 Task: open an excel sheet and write heading  Cash Flow TrackerAdd Dates in a column and its values below  '2023-05-01, 2023-05-03, 2023-05-06, 2023-05-10, 2023-05-15, 2023-05-20, 2023-05-25 & 2023-05-31'Add Descriptions in next column and its values below  Monthly Salary, Grocery Shopping, Dining Out., Utility Bill, Transportation, Entertainment, Miscellaneous & Total. Add Amount in next column and its values below  $2,500, $100, $50, $150, $30, $50, $20& $400. Add Income/ Expense in next column and its values below  Income, Expenses, Expenses, Expenses, Expenses, Expenses & Expenses. Add Balance in next column and its values below  $2,500, $2,400, $2,350, $2,200, $2,170, $2,120, $2,100 & $2100. Save page ExpenseLog analysisbook
Action: Mouse moved to (111, 122)
Screenshot: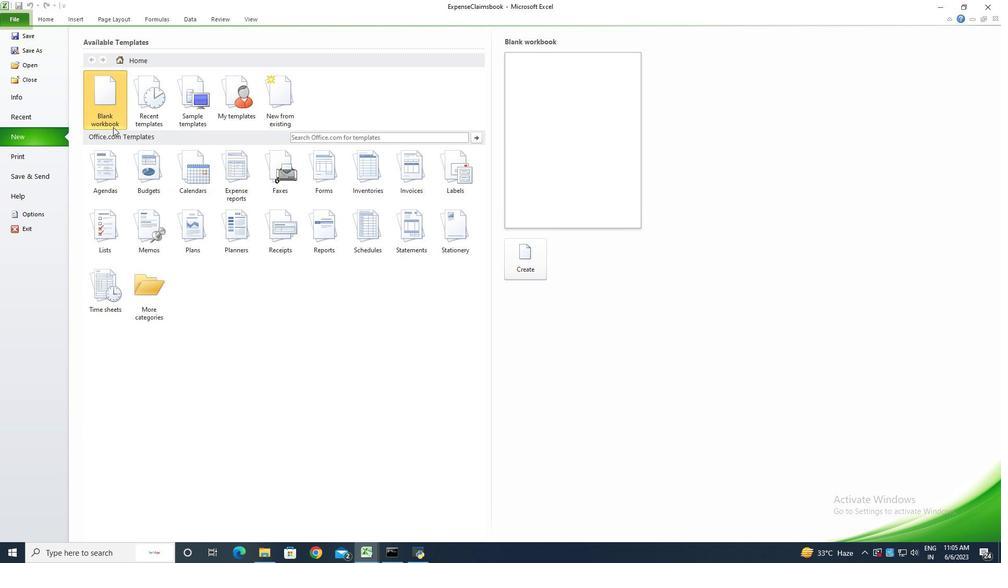 
Action: Mouse pressed left at (111, 122)
Screenshot: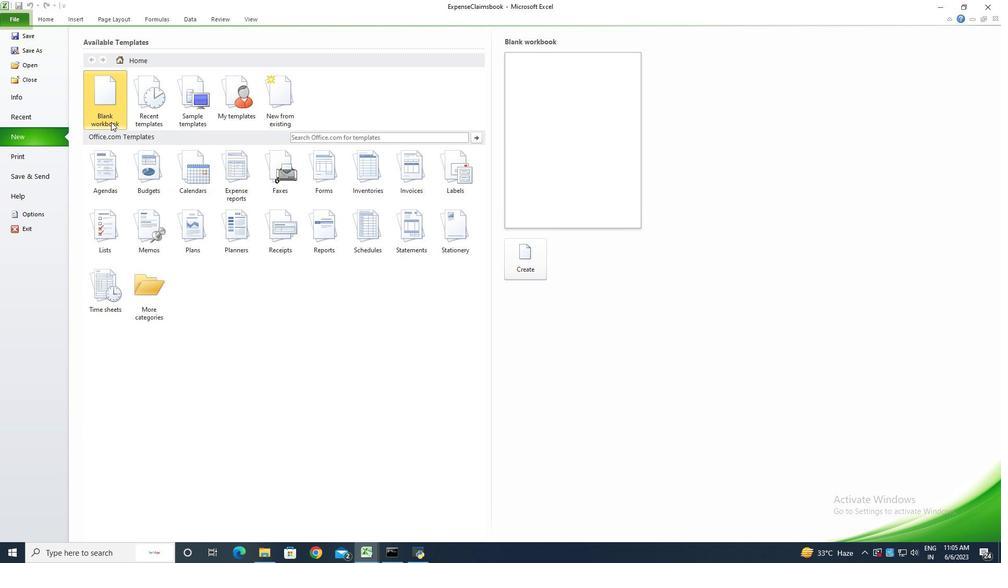 
Action: Mouse moved to (514, 265)
Screenshot: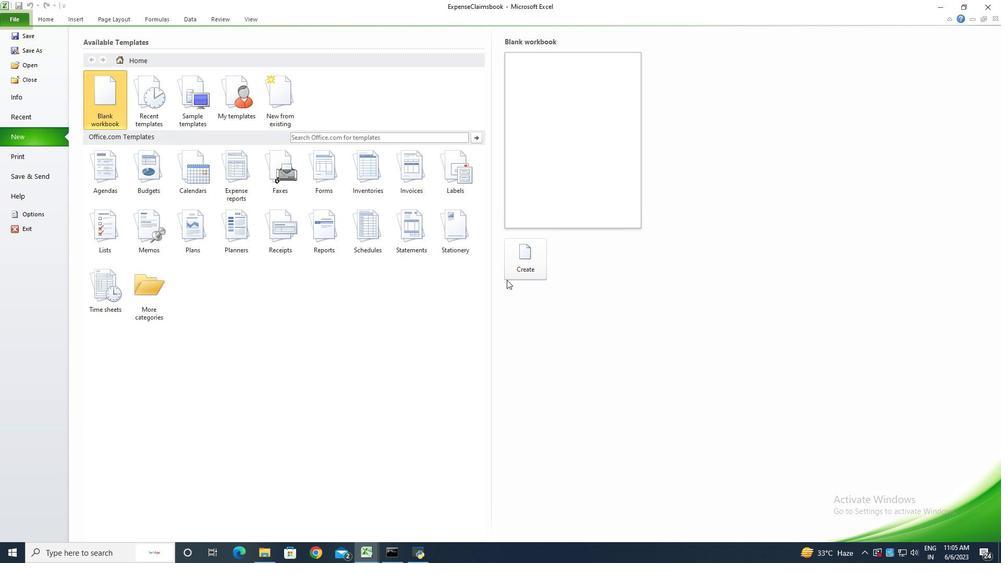 
Action: Mouse pressed left at (514, 265)
Screenshot: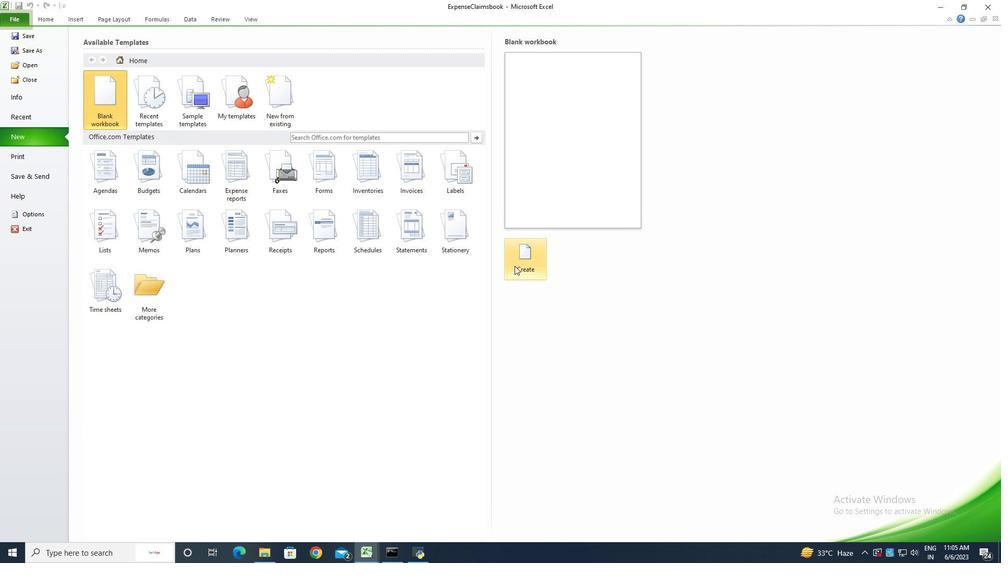 
Action: Key pressed <Key.shift>Cash<Key.space><Key.shift><Key.shift><Key.shift><Key.shift><Key.shift><Key.shift><Key.shift><Key.shift><Key.shift><Key.shift><Key.shift><Key.shift><Key.shift><Key.shift><Key.shift><Key.shift><Key.shift><Key.shift><Key.shift><Key.shift><Key.shift><Key.shift>Flow<Key.space><Key.shift><Key.shift><Key.shift><Key.shift>Tracker<Key.enter><Key.shift>Dates<Key.enter>2023-05-01<Key.enter>2023-05-03<Key.enter>2023-05-06<Key.enter>2023-05-10<Key.enter>2023-05-15<Key.enter>2023-052<Key.backspace>-20<Key.enter>2023-05-25<Key.enter>2023-05-31<Key.enter>
Screenshot: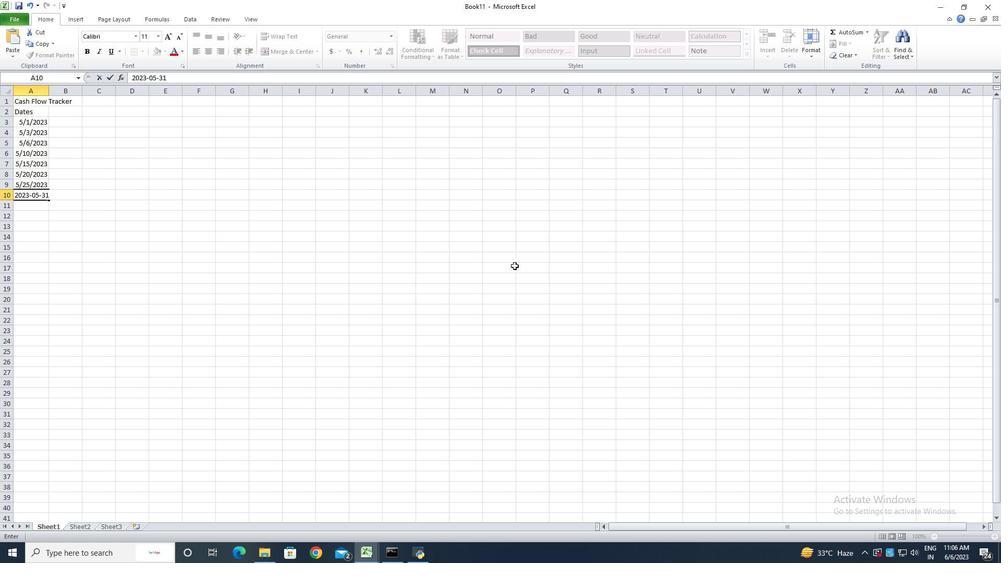 
Action: Mouse moved to (35, 122)
Screenshot: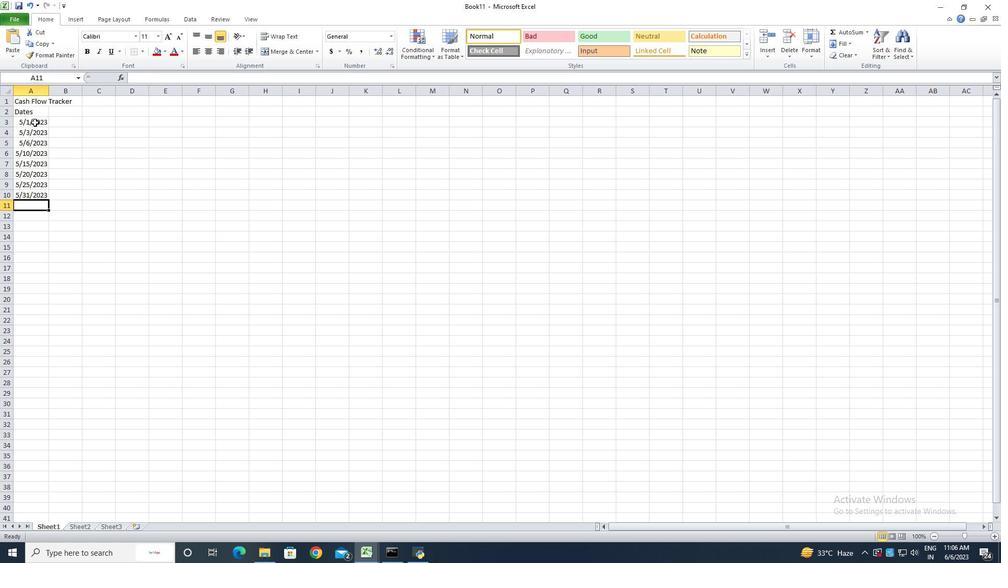 
Action: Mouse pressed left at (35, 122)
Screenshot: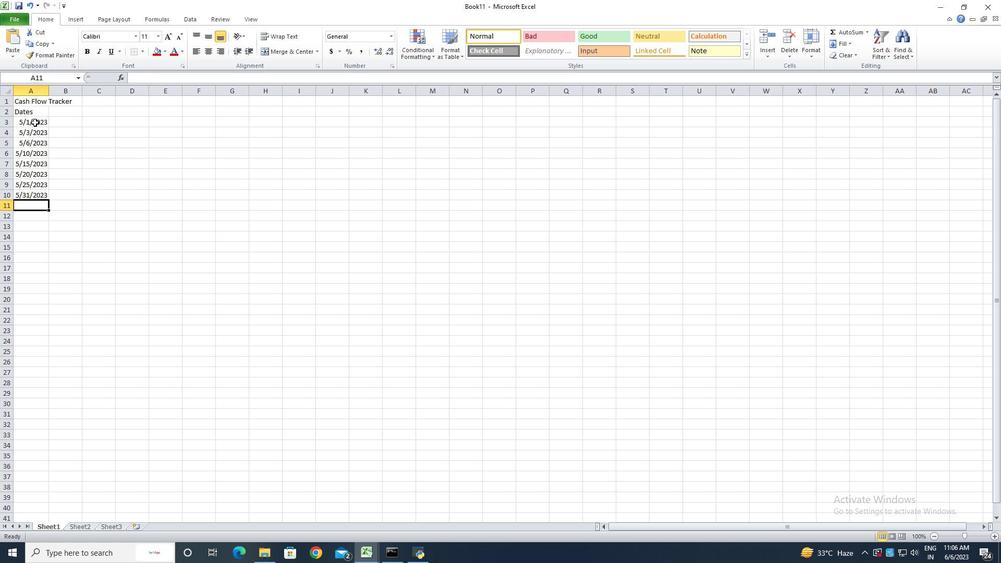 
Action: Mouse moved to (34, 123)
Screenshot: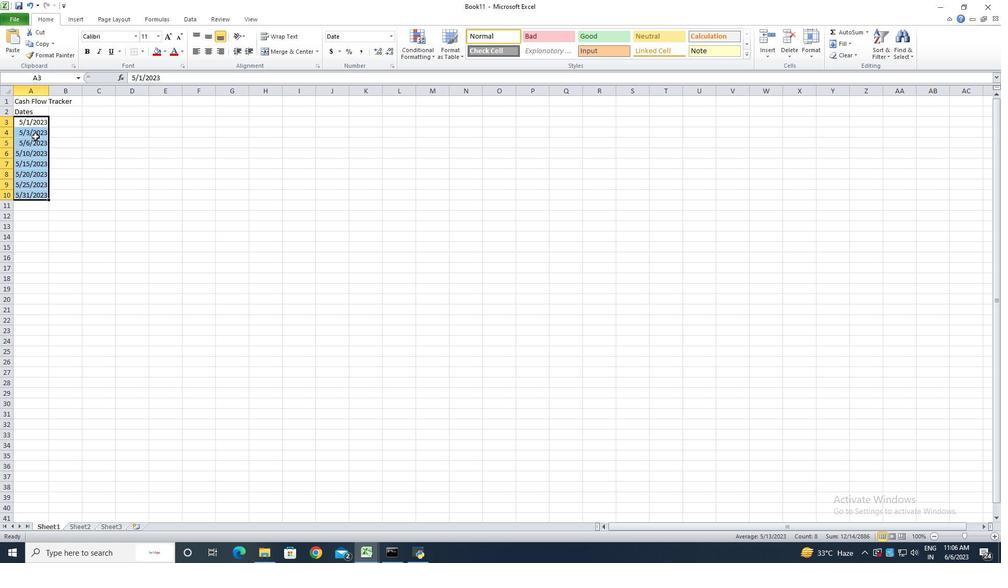 
Action: Mouse pressed right at (34, 123)
Screenshot: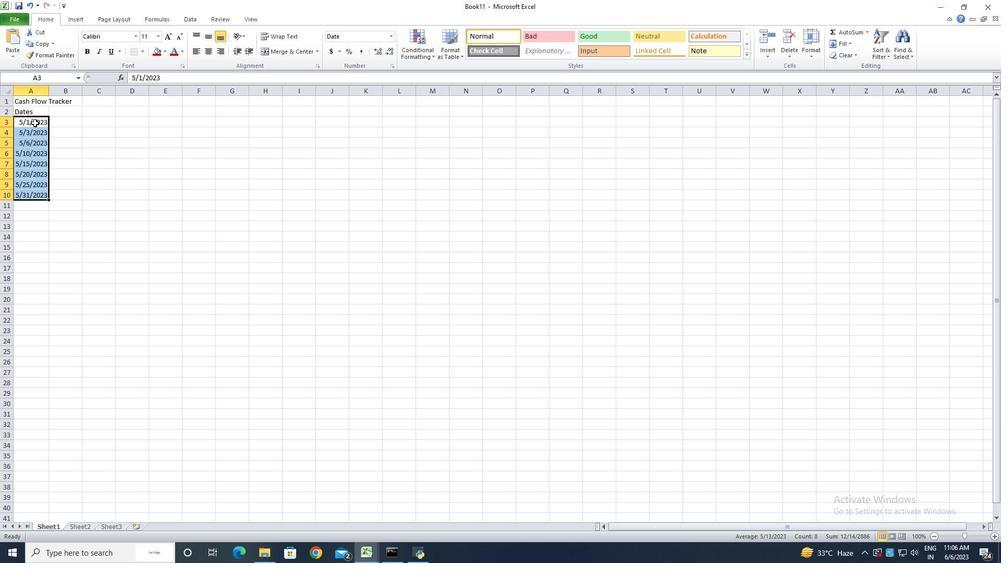 
Action: Mouse moved to (70, 265)
Screenshot: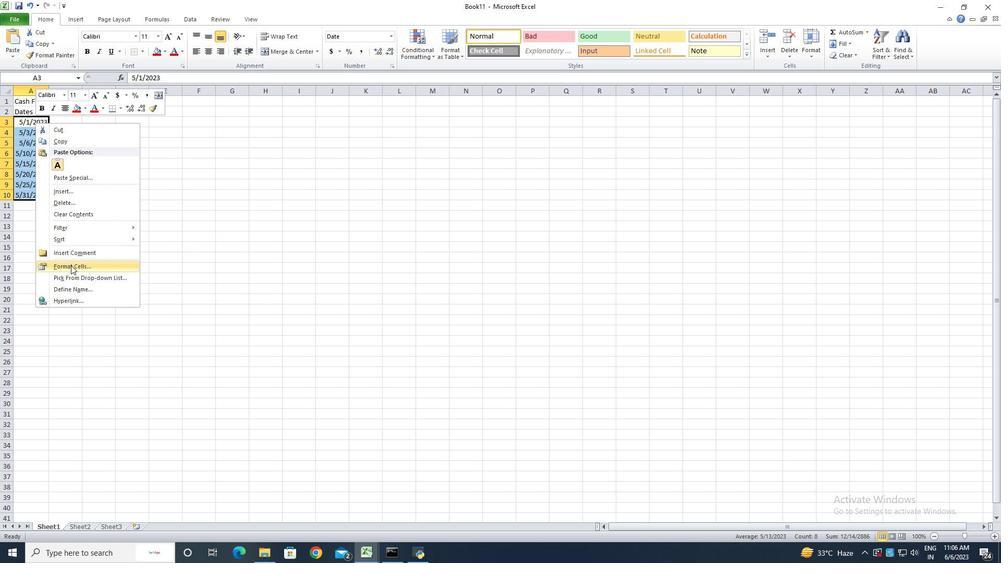 
Action: Mouse pressed left at (70, 265)
Screenshot: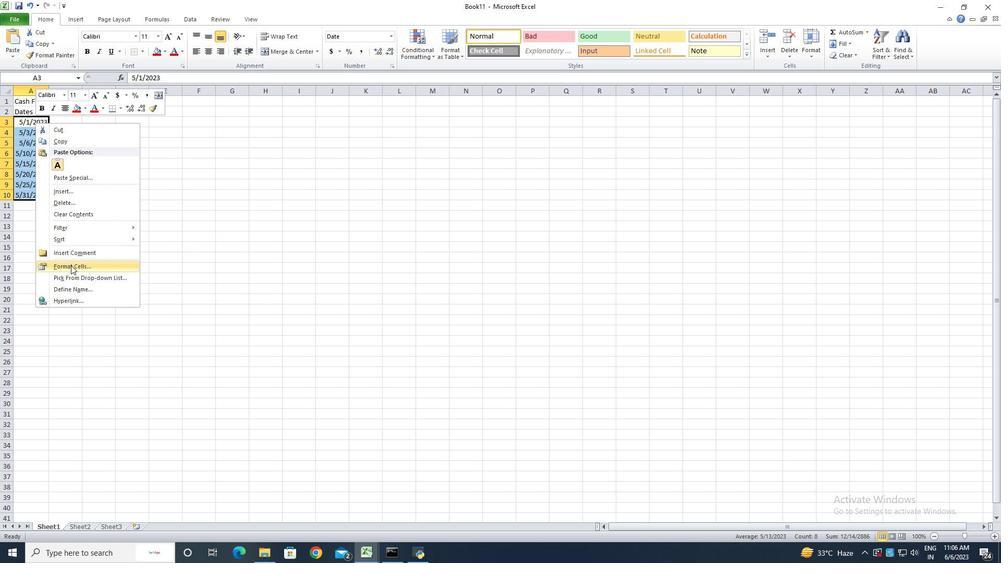 
Action: Mouse moved to (105, 142)
Screenshot: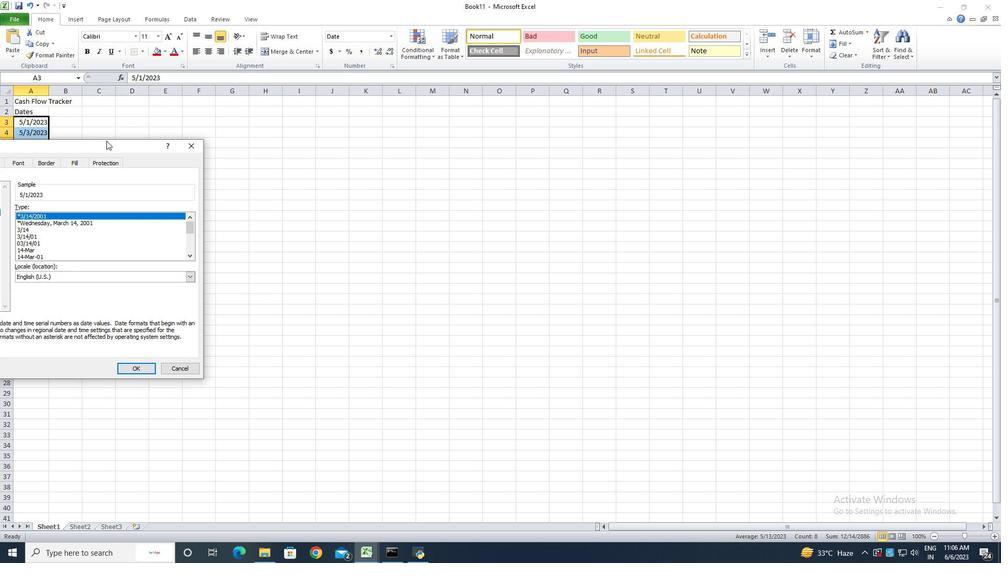 
Action: Mouse pressed left at (105, 142)
Screenshot: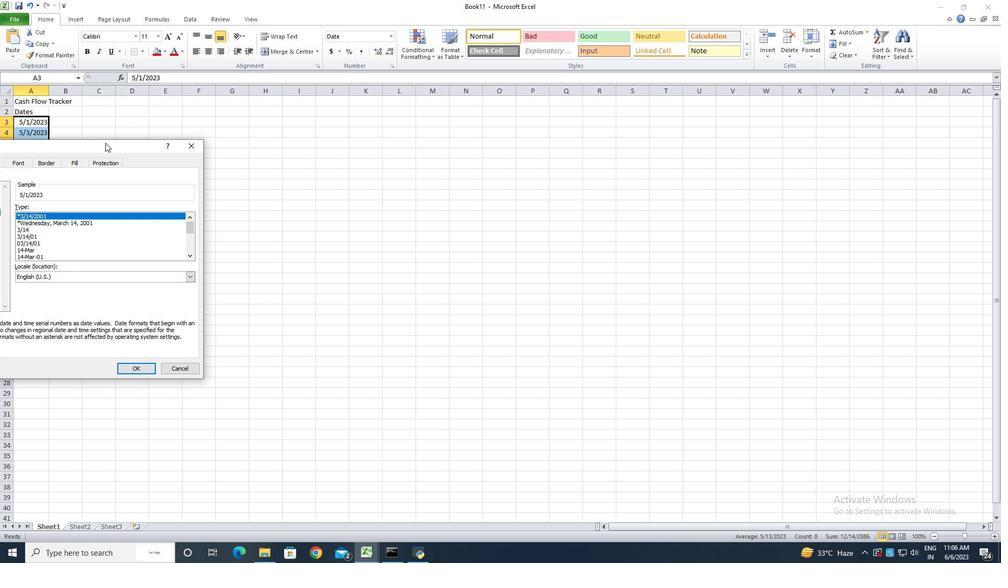 
Action: Mouse moved to (229, 262)
Screenshot: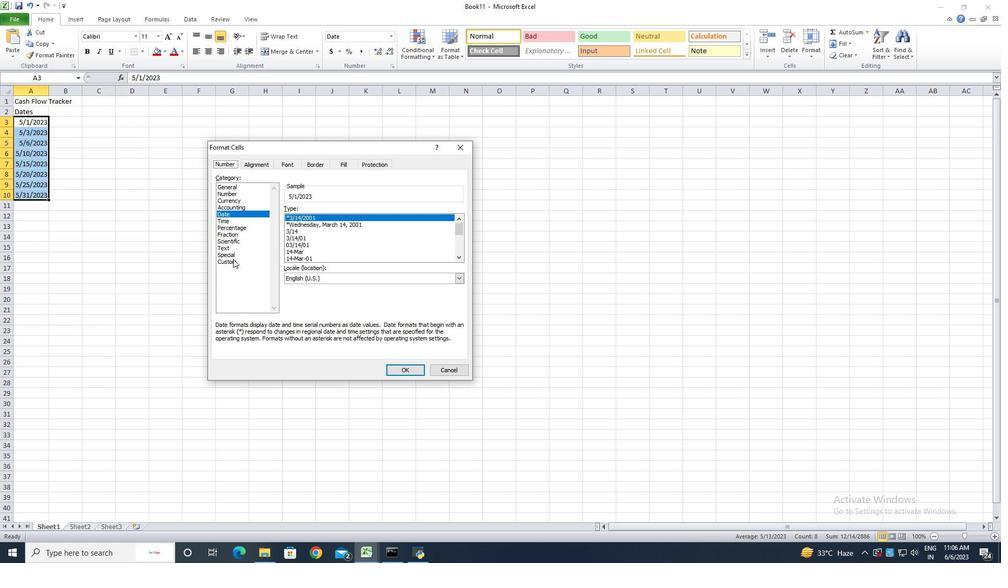 
Action: Mouse pressed left at (229, 262)
Screenshot: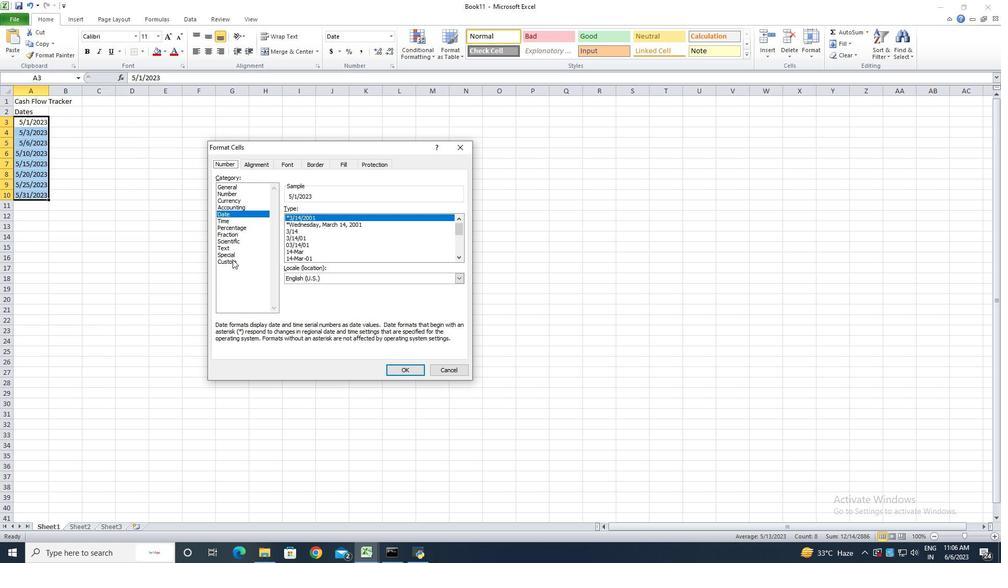 
Action: Mouse moved to (318, 217)
Screenshot: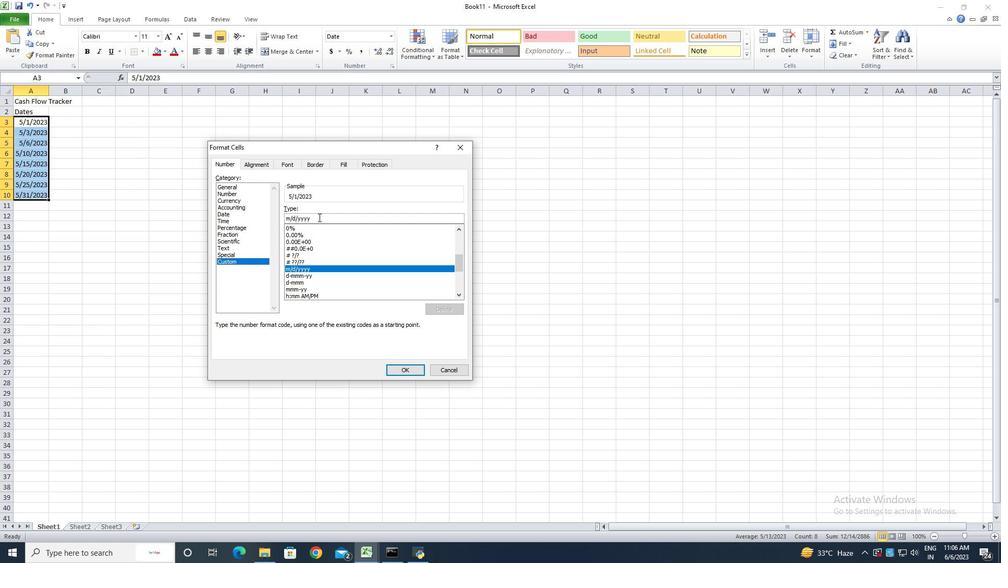 
Action: Mouse pressed left at (318, 217)
Screenshot: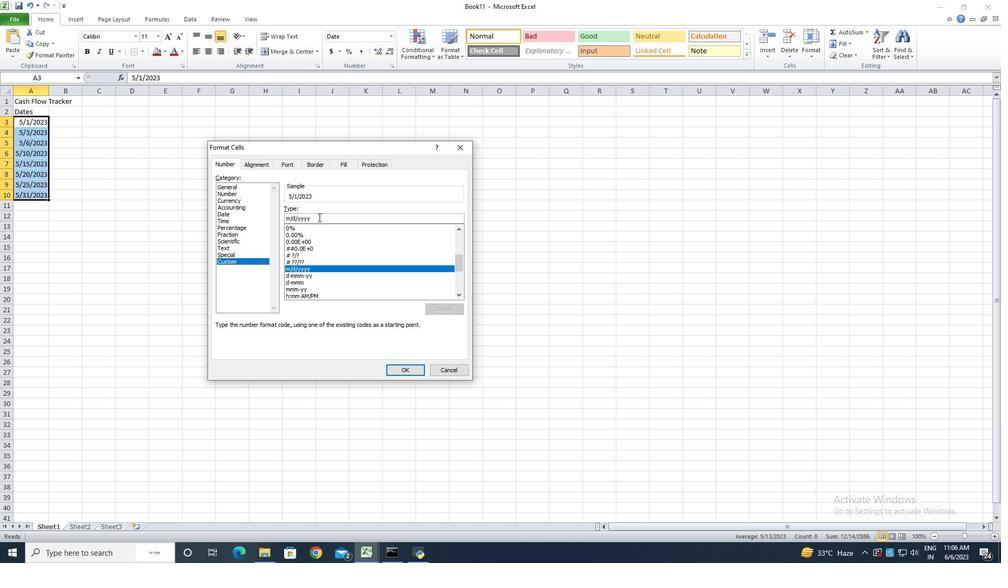 
Action: Key pressed <Key.backspace><Key.backspace><Key.backspace><Key.backspace><Key.backspace><Key.backspace><Key.backspace><Key.backspace><Key.backspace><Key.backspace><Key.backspace><Key.backspace><Key.backspace><Key.backspace><Key.backspace><Key.backspace><Key.backspace><Key.backspace><Key.backspace><Key.backspace>yyyy-mm-dd
Screenshot: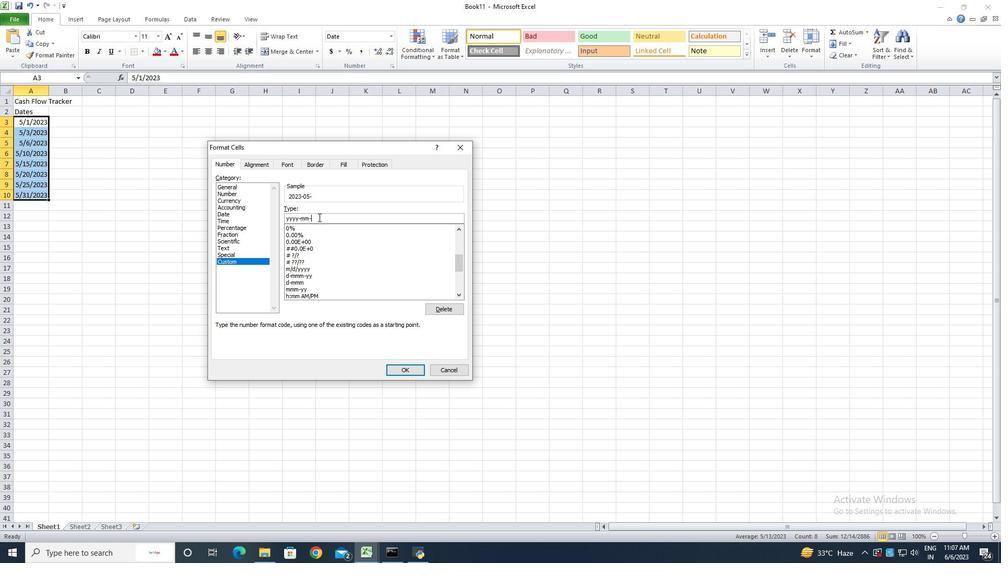
Action: Mouse moved to (395, 371)
Screenshot: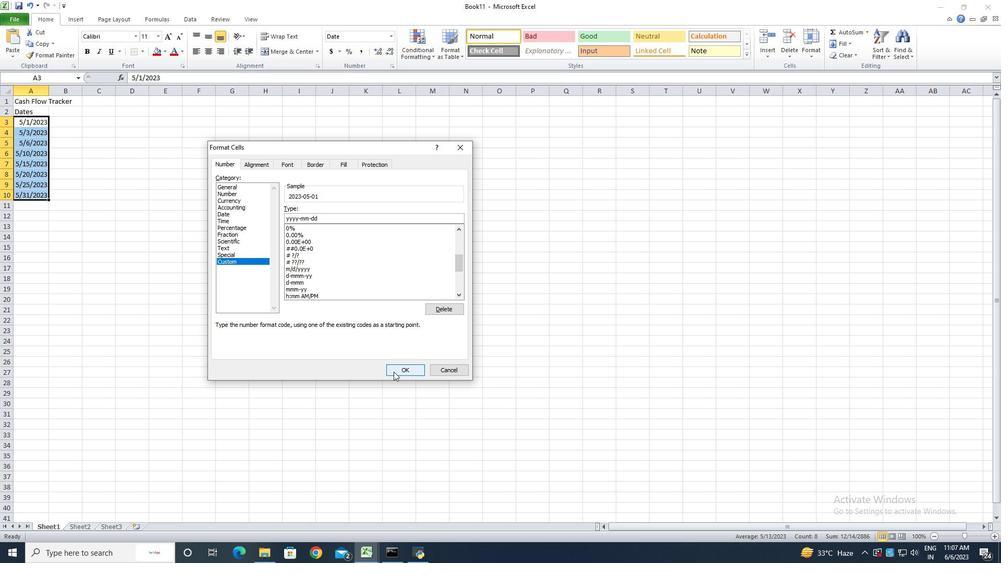 
Action: Mouse pressed left at (395, 371)
Screenshot: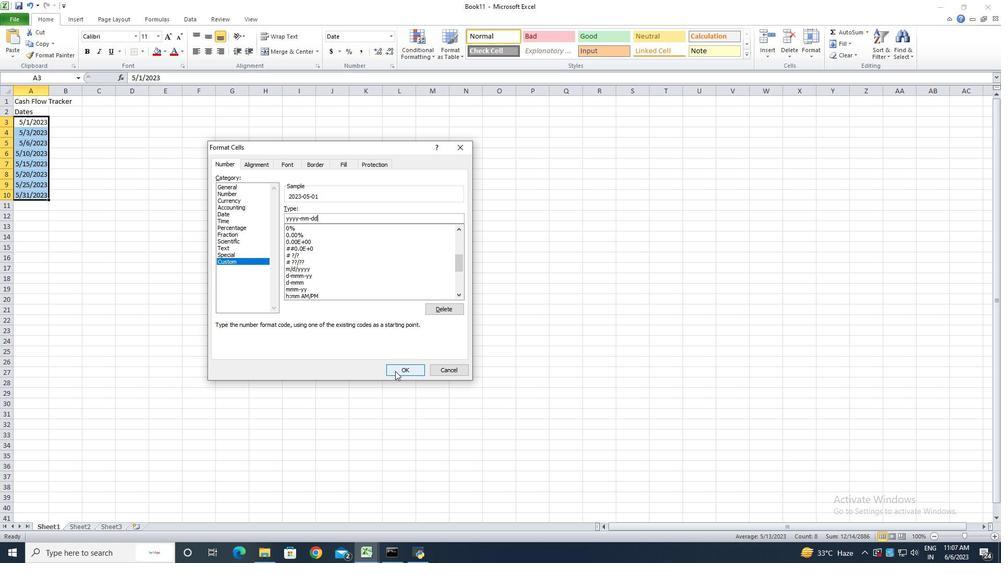 
Action: Mouse moved to (51, 93)
Screenshot: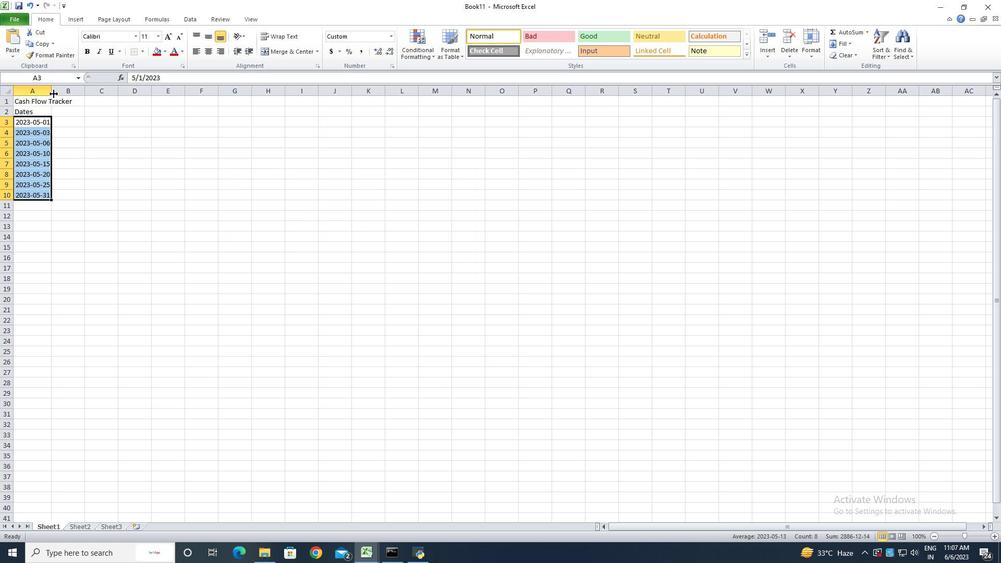 
Action: Mouse pressed left at (51, 93)
Screenshot: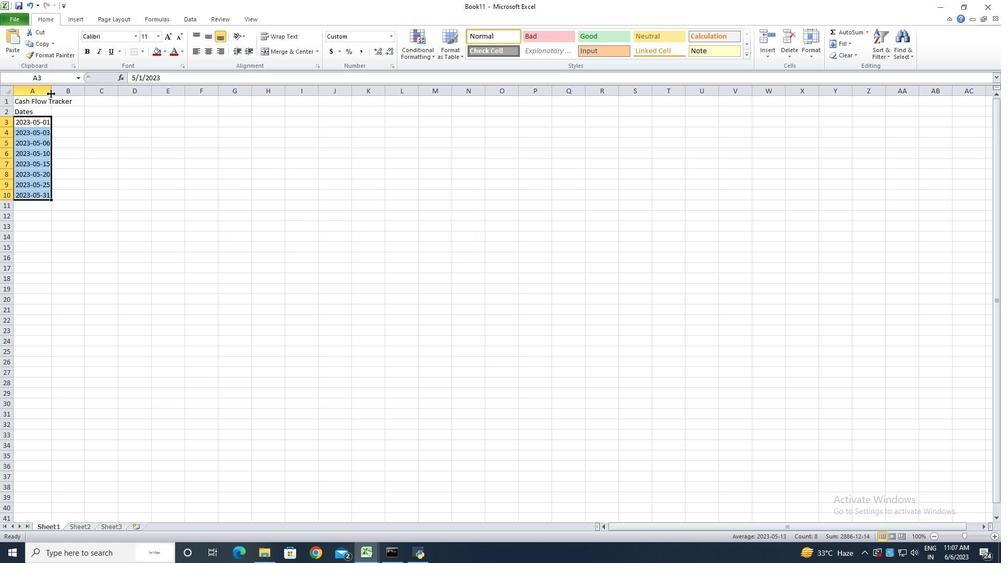 
Action: Mouse pressed left at (51, 93)
Screenshot: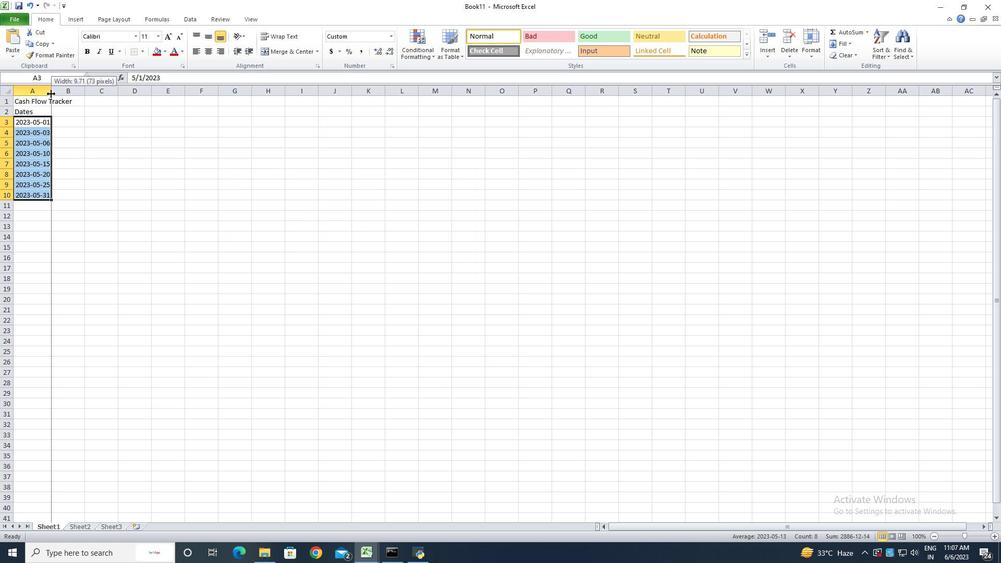 
Action: Mouse moved to (87, 111)
Screenshot: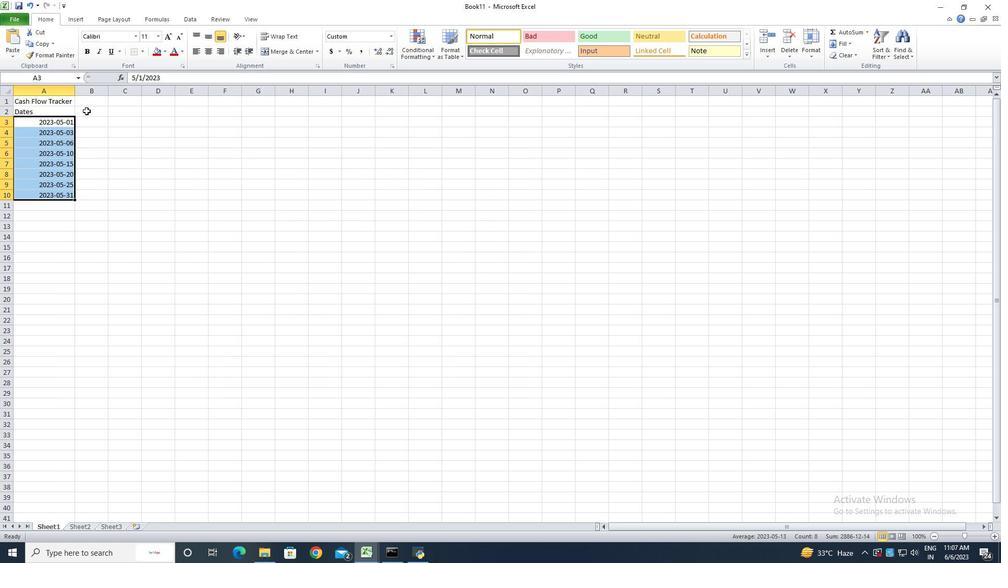 
Action: Mouse pressed left at (87, 111)
Screenshot: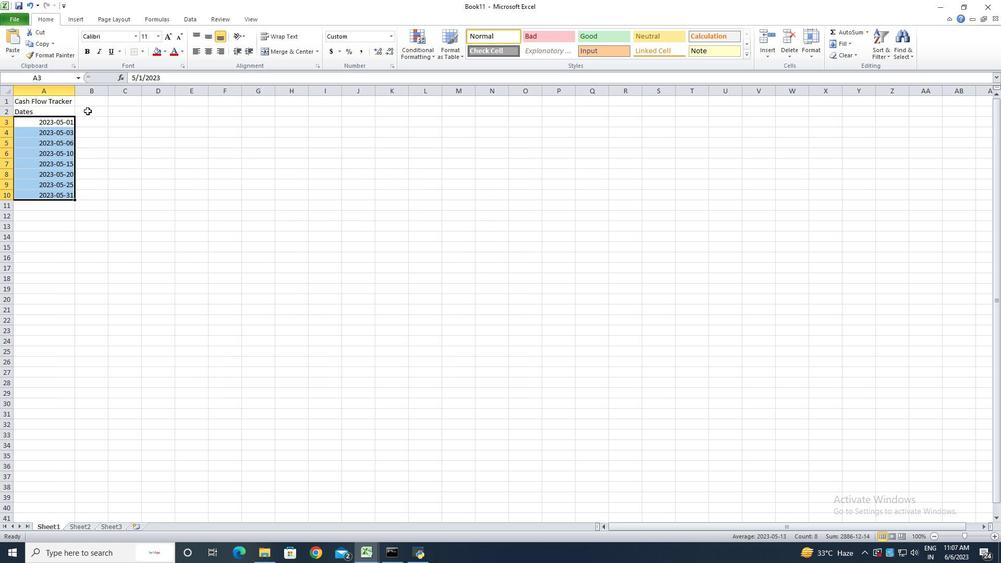 
Action: Key pressed <Key.shift>Descriptions<Key.enter><Key.shift><Key.shift>Montrhly<Key.space><Key.backspace><Key.backspace><Key.backspace><Key.backspace><Key.backspace>hly<Key.space><Key.shift>Salary<Key.enter><Key.shift><Key.shift><Key.shift><Key.shift><Key.shift><Key.shift>Gri<Key.backspace>ocery<Key.space><Key.shift>Shopping<Key.enter><Key.shift>Dini<Key.space>ng<Key.space><Key.shift>Out<Key.backspace><Key.backspace><Key.backspace><Key.backspace><Key.backspace><Key.backspace><Key.backspace>ng<Key.space><Key.shift>P<Key.backspace>Out<Key.enter><Key.shift><Key.shift><Key.shift><Key.shift><Key.shift><Key.shift>Utility<Key.space><Key.shift>Bill<Key.enter><Key.shift>Transportation<Key.enter><Key.shift>Entert<Key.caps_lock>IN<Key.backspace><Key.backspace><Key.backspace><Key.caps_lock>taoi<Key.backspace><Key.backspace>inment<Key.enter><Key.shift>Miscellab<Key.backspace>neous<Key.enter><Key.shift><Key.shift>Tora<Key.backspace><Key.backspace>tal<Key.enter>
Screenshot: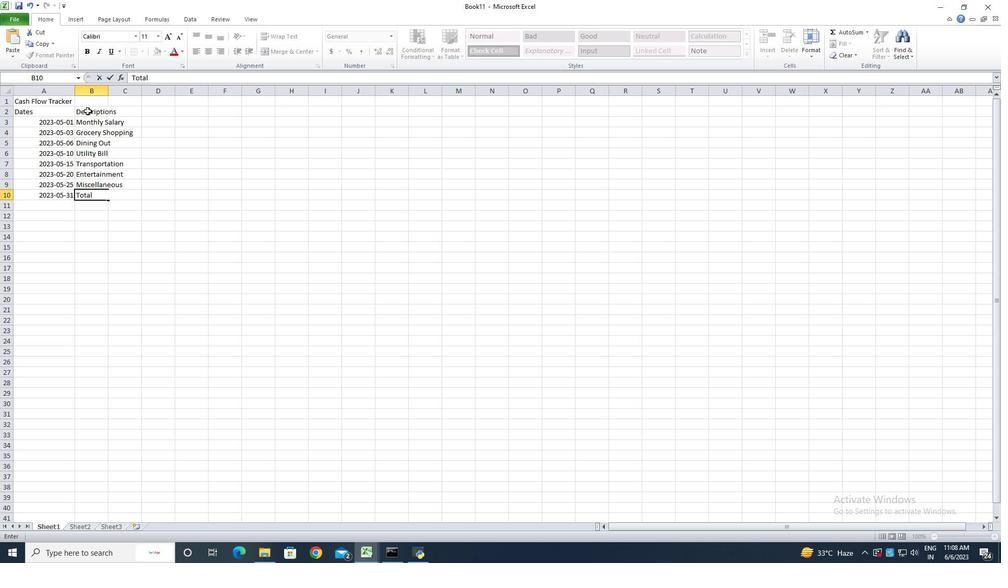 
Action: Mouse moved to (107, 92)
Screenshot: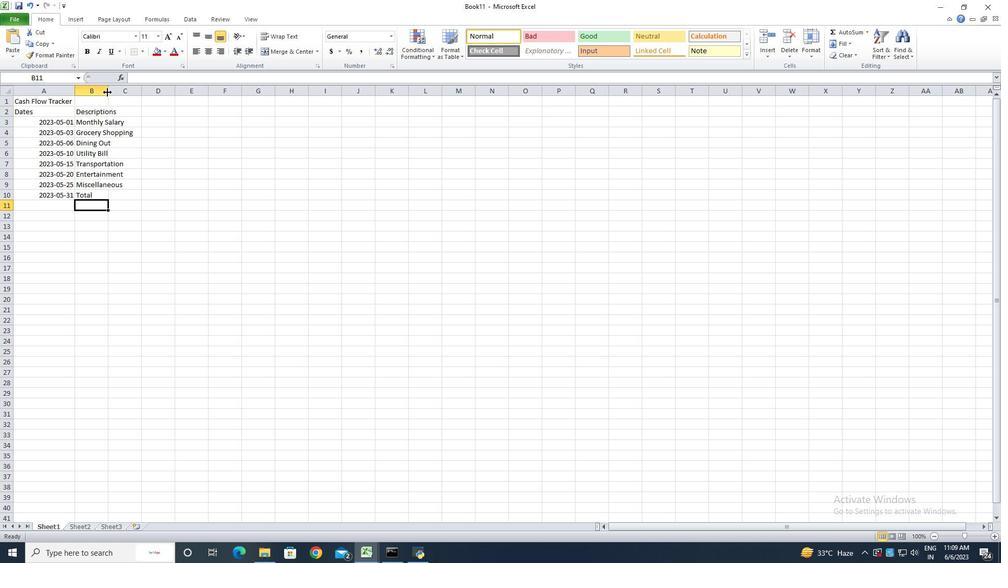 
Action: Mouse pressed left at (107, 92)
Screenshot: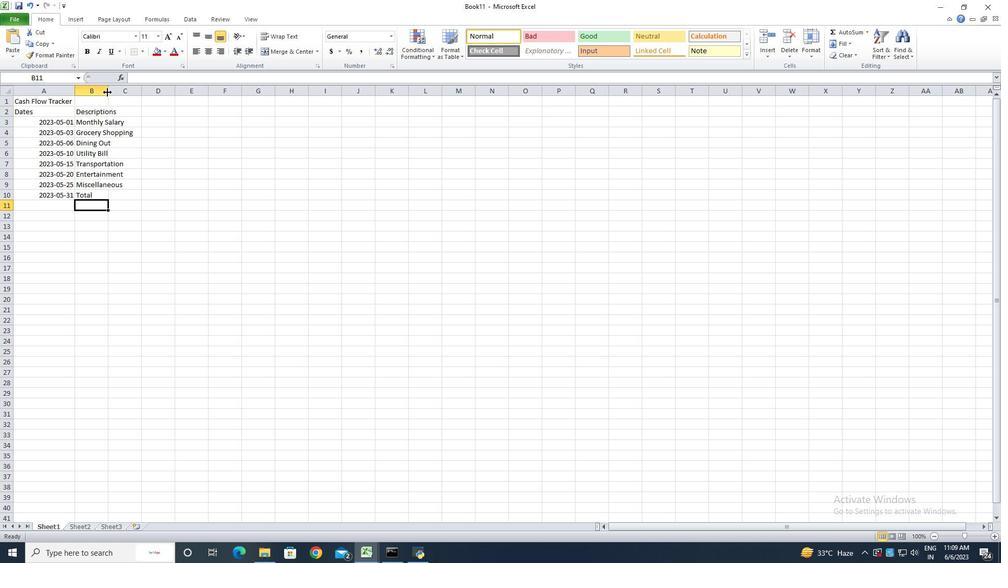 
Action: Mouse pressed left at (107, 92)
Screenshot: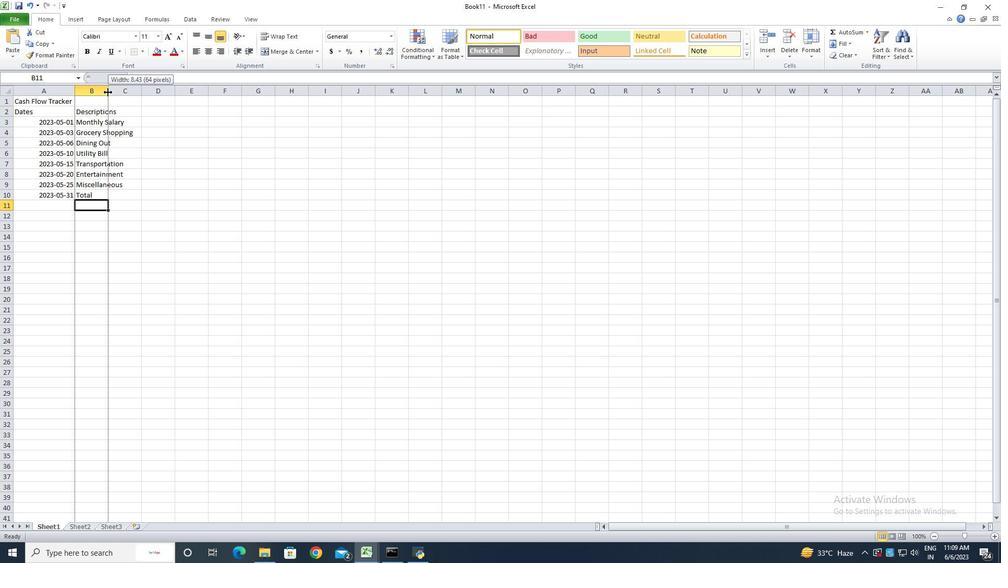 
Action: Mouse moved to (151, 114)
Screenshot: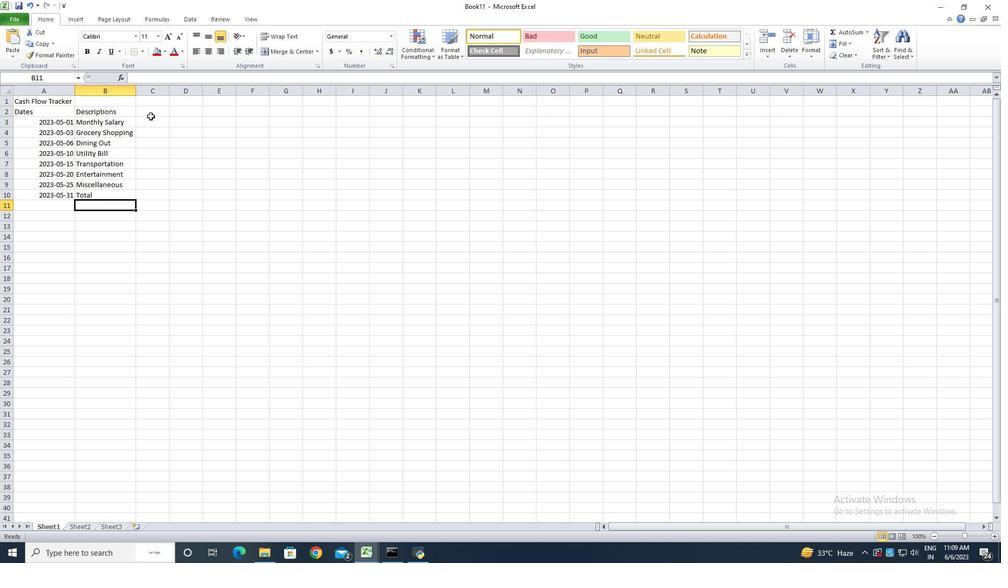 
Action: Mouse pressed left at (151, 114)
Screenshot: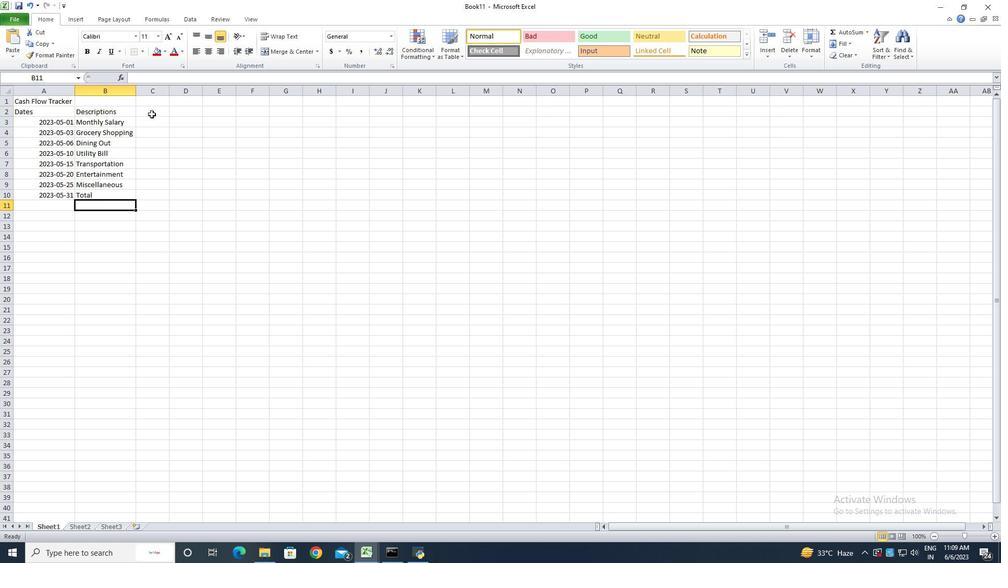 
Action: Key pressed a<Key.backspace><Key.shift>Amount<Key.enter>2500<Key.enter>100<Key.enter>50<Key.enter>150<Key.enter>30<Key.enter>2<Key.backspace>50<Key.enter>20<Key.enter>400<Key.enter>
Screenshot: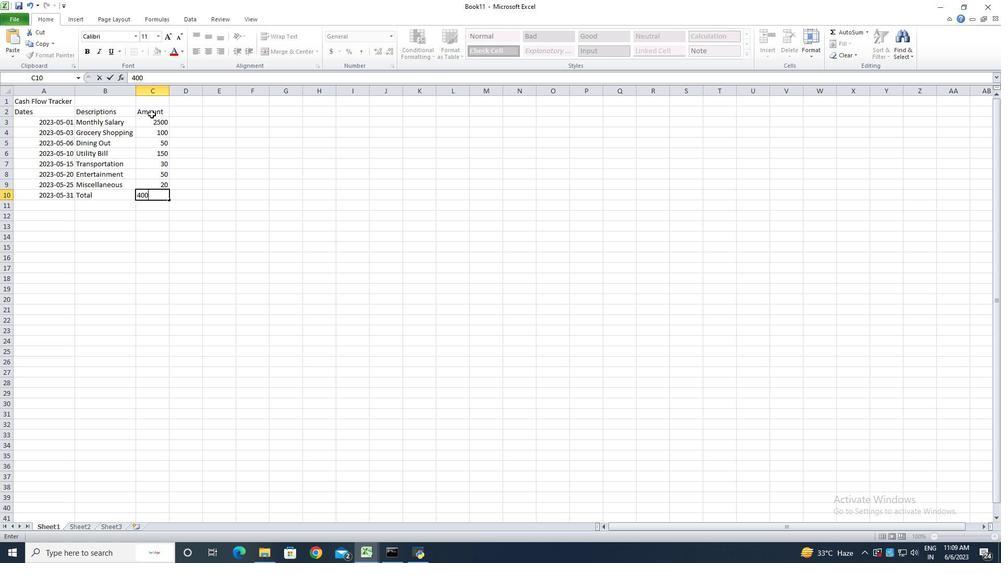 
Action: Mouse moved to (146, 123)
Screenshot: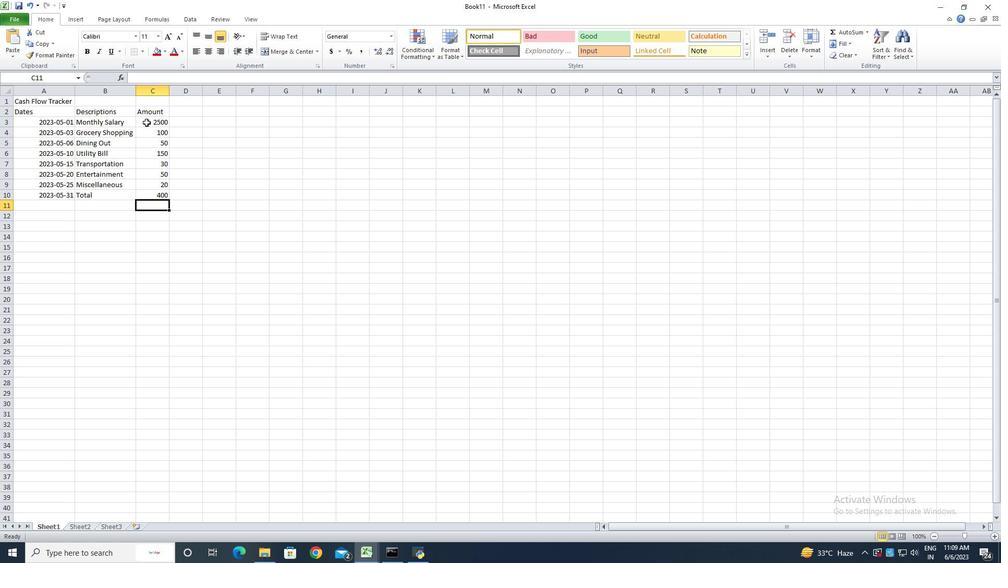 
Action: Mouse pressed left at (146, 123)
Screenshot: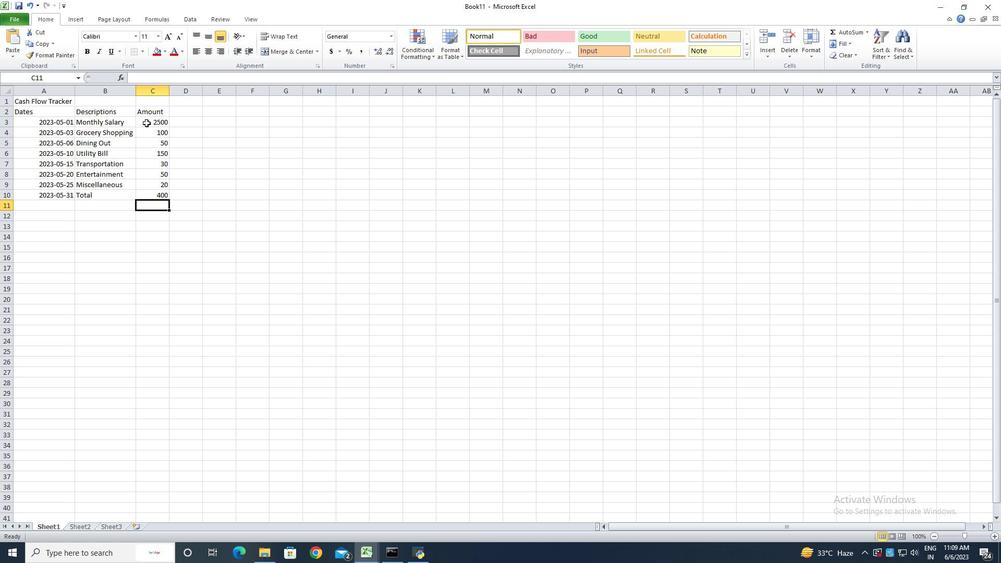 
Action: Mouse moved to (389, 36)
Screenshot: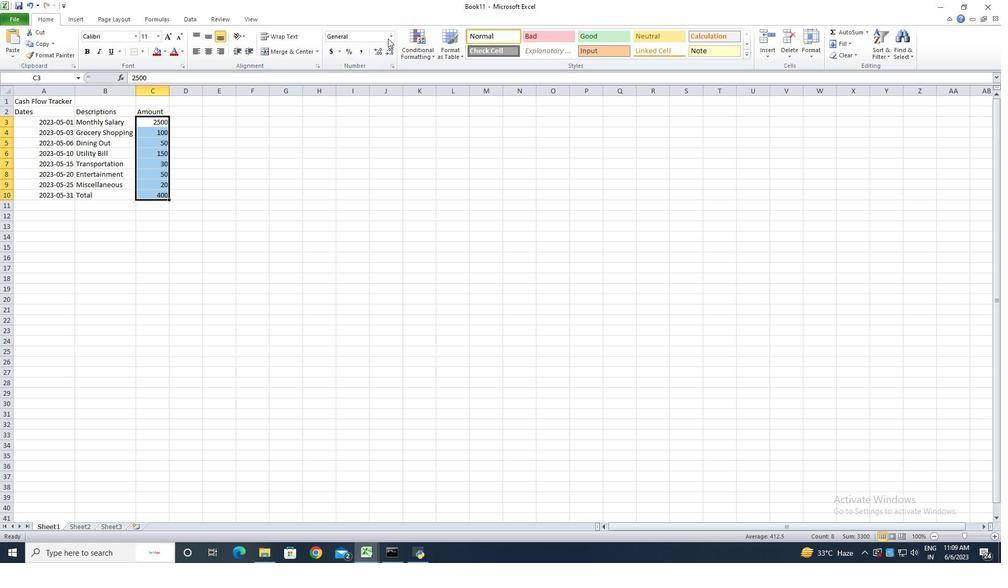 
Action: Mouse pressed left at (389, 36)
Screenshot: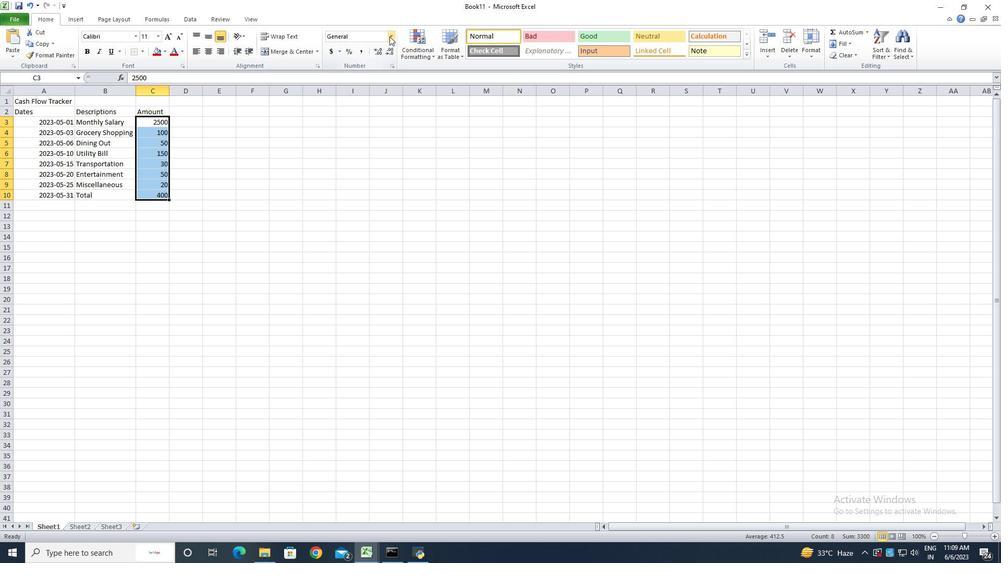 
Action: Mouse moved to (381, 303)
Screenshot: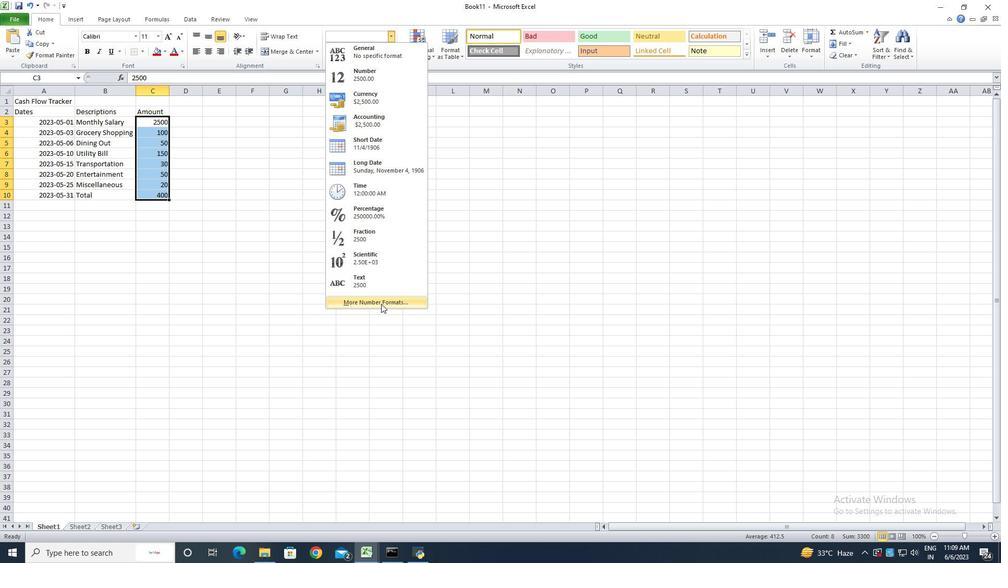 
Action: Mouse pressed left at (381, 303)
Screenshot: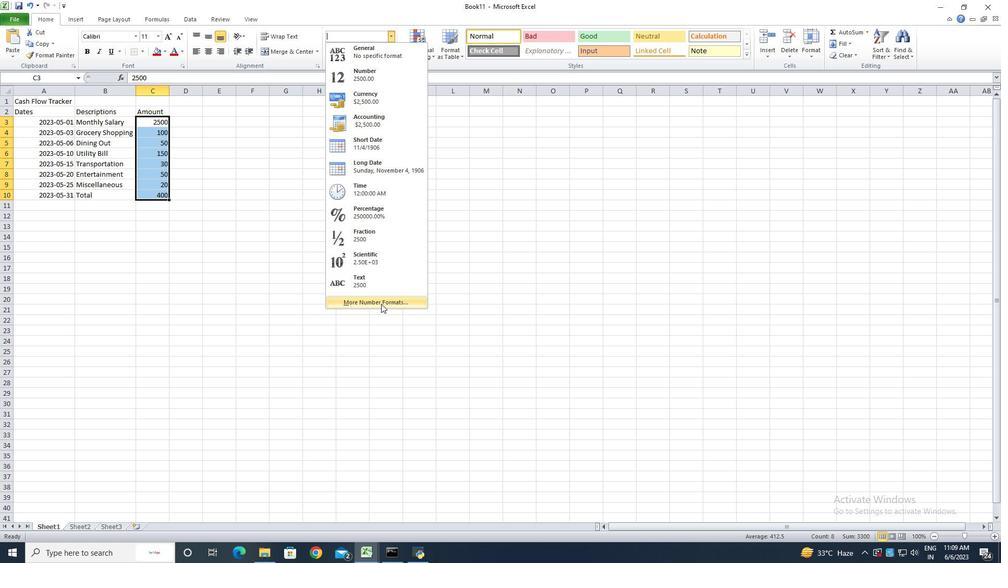 
Action: Mouse moved to (145, 193)
Screenshot: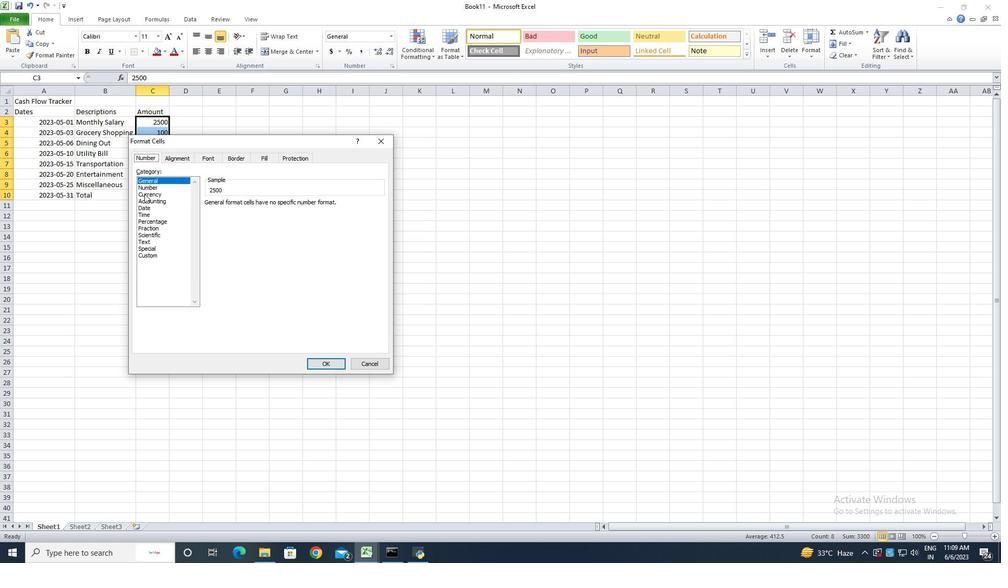 
Action: Mouse pressed left at (145, 193)
Screenshot: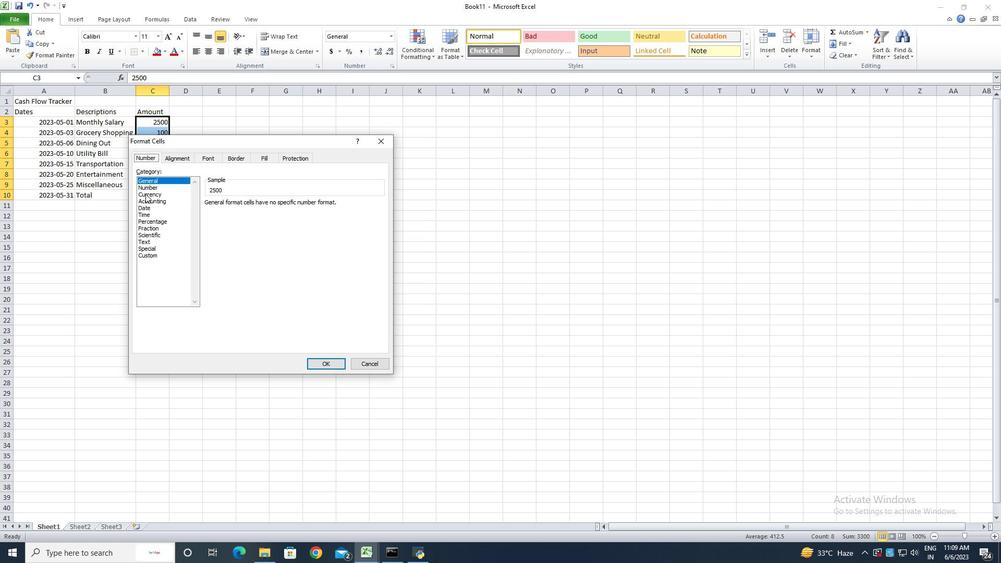 
Action: Mouse moved to (272, 205)
Screenshot: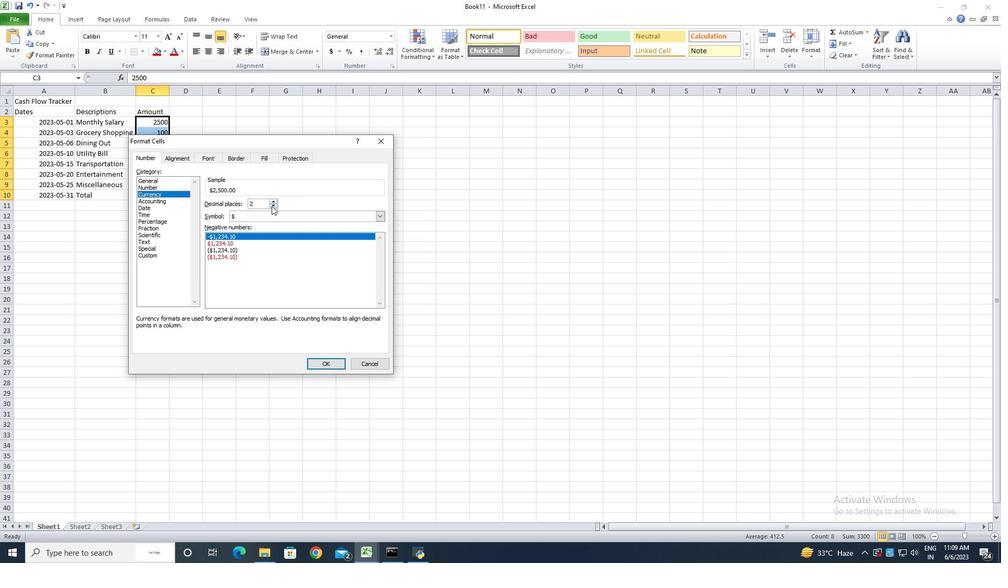 
Action: Mouse pressed left at (272, 205)
Screenshot: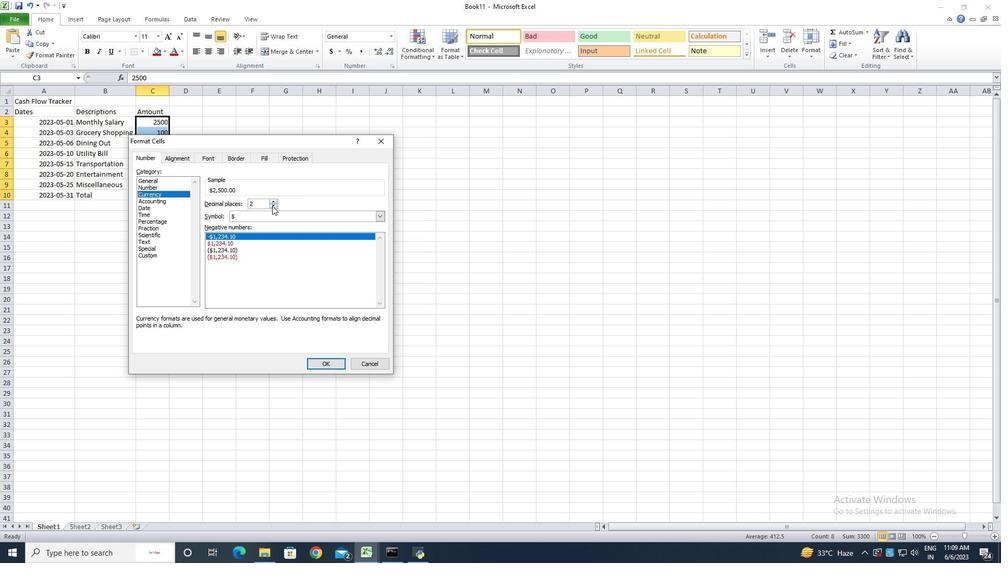 
Action: Mouse pressed left at (272, 205)
Screenshot: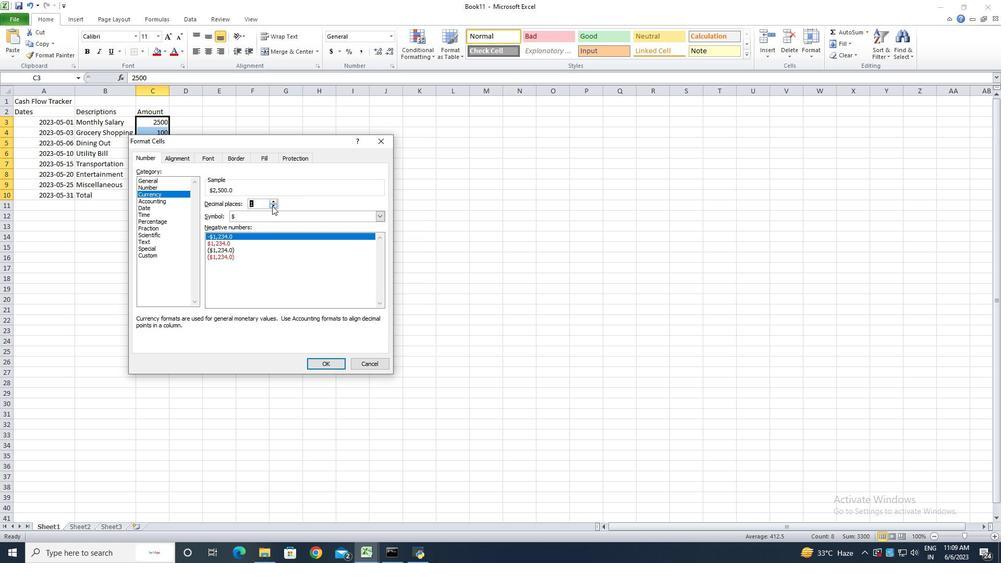 
Action: Mouse moved to (335, 365)
Screenshot: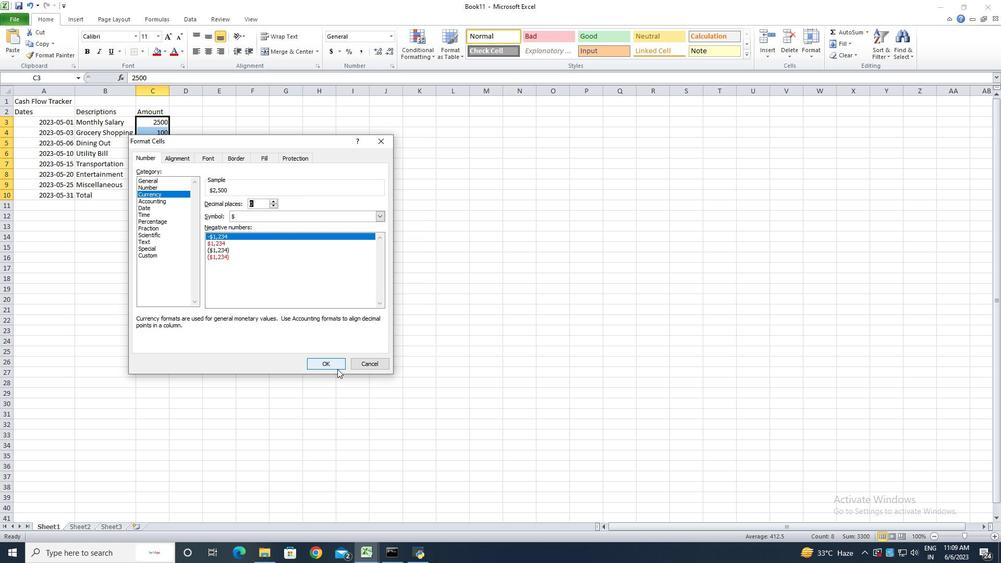 
Action: Mouse pressed left at (335, 365)
Screenshot: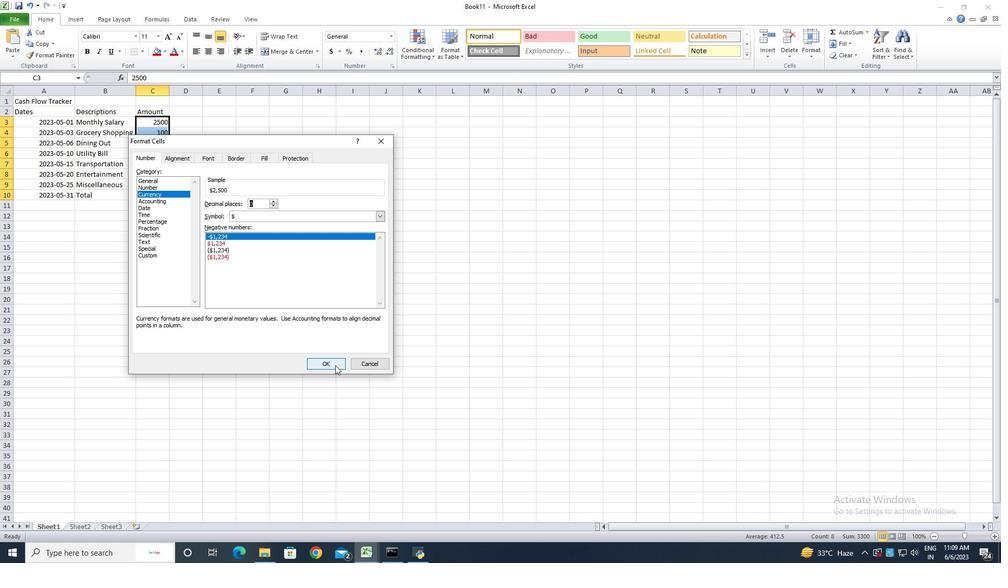 
Action: Mouse moved to (169, 93)
Screenshot: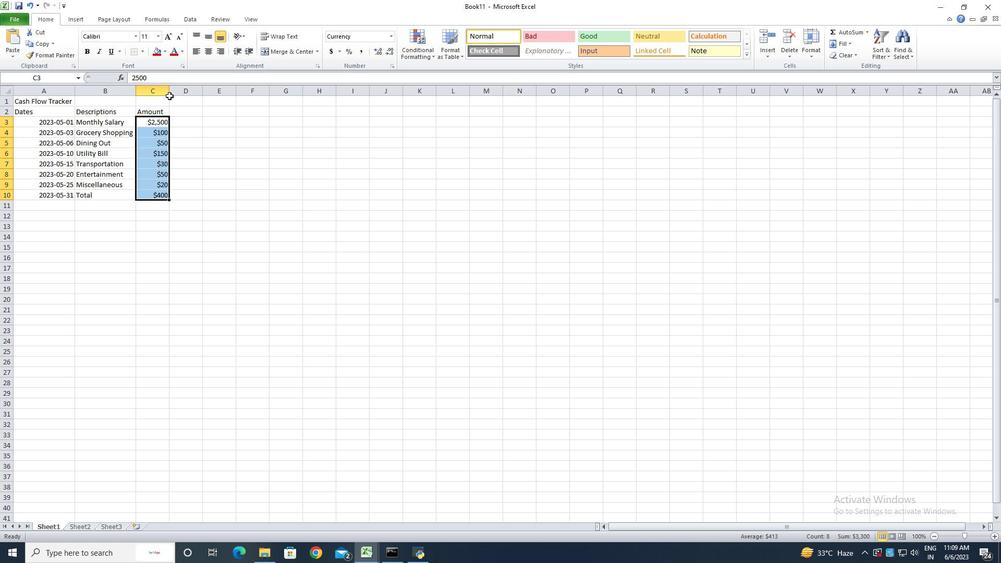 
Action: Mouse pressed left at (169, 93)
Screenshot: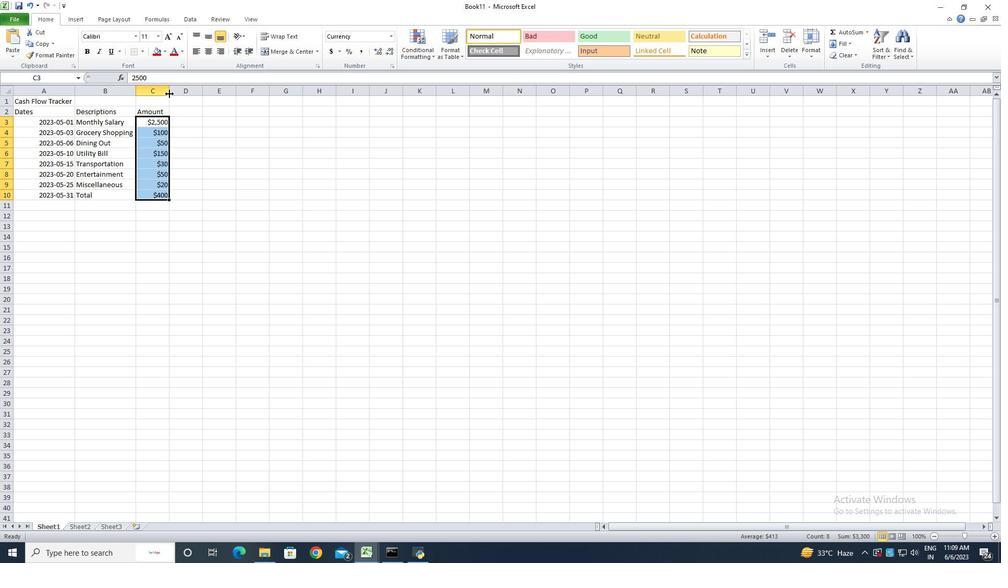 
Action: Mouse pressed left at (169, 93)
Screenshot: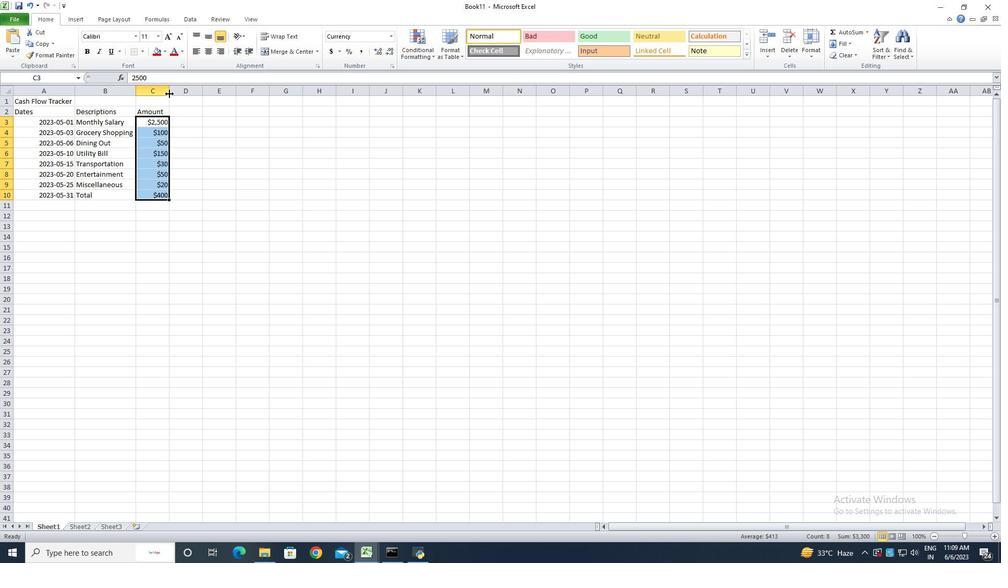 
Action: Mouse moved to (187, 112)
Screenshot: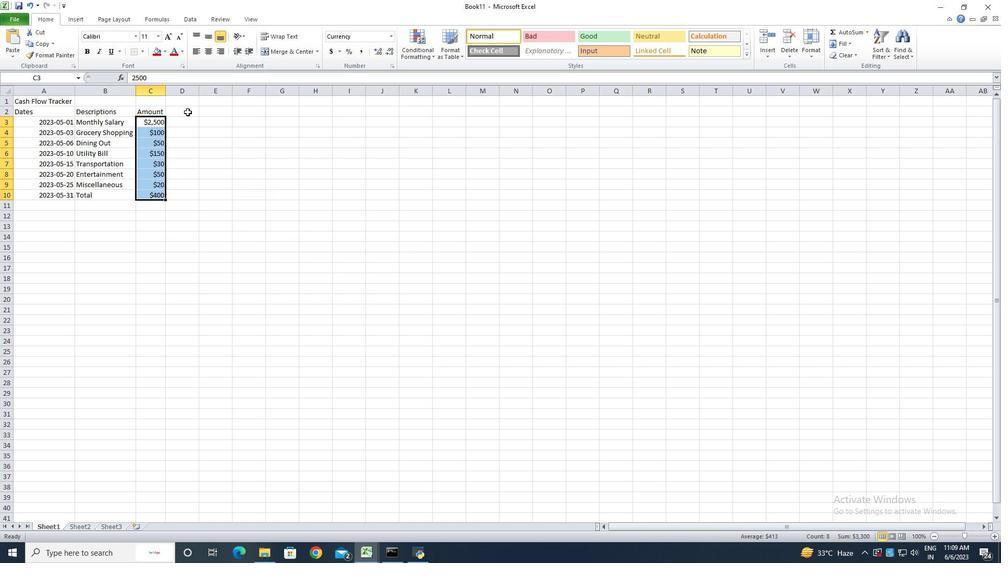 
Action: Mouse pressed left at (187, 112)
Screenshot: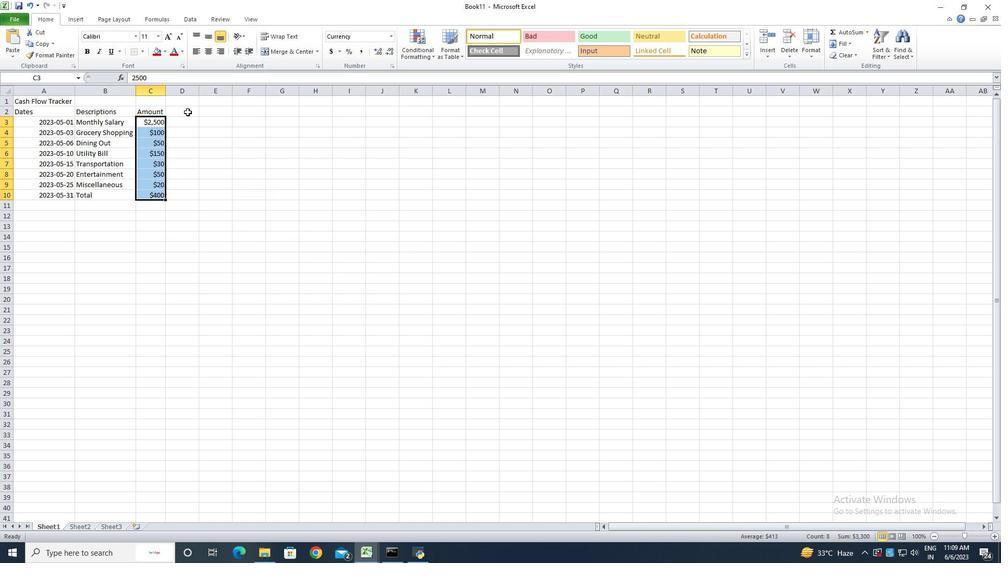 
Action: Key pressed <Key.shift><Key.shift><Key.shift><Key.shift><Key.shift><Key.shift><Key.shift><Key.shift><Key.shift><Key.shift><Key.shift><Key.shift><Key.shift><Key.shift><Key.shift><Key.shift><Key.shift><Key.shift><Key.shift><Key.shift><Key.shift><Key.shift><Key.shift><Key.shift><Key.shift><Key.shift><Key.shift><Key.shift><Key.shift>Income/<Key.shift>Expense<Key.enter><Key.shift><Key.shift><Key.shift><Key.shift><Key.shift><Key.shift><Key.shift><Key.shift><Key.shift>Income<Key.backspace><Key.enter><Key.shift>Expense<Key.enter><Key.shift><Key.shift><Key.shift><Key.shift><Key.shift><Key.shift><Key.shift><Key.shift><Key.shift><Key.shift><Key.shift>Expem<Key.backspace>nse<Key.enter><Key.shift>Expense<Key.enter><Key.shift>Ex[p<Key.backspace><Key.backspace>pense<Key.enter><Key.shift>Expense<Key.enter><Key.shift>Expense<Key.shift><Key.enter>expense<Key.enter>
Screenshot: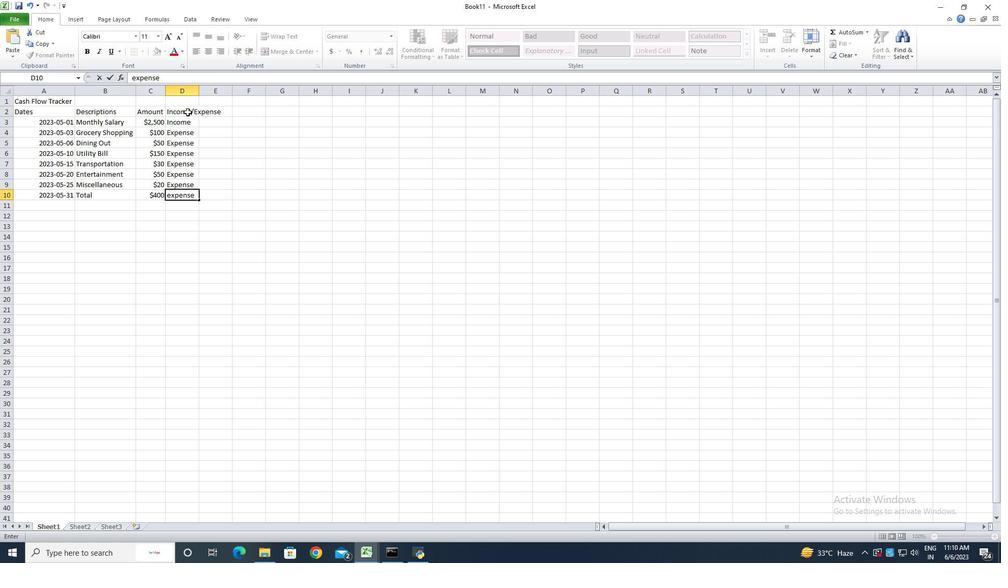 
Action: Mouse moved to (185, 196)
Screenshot: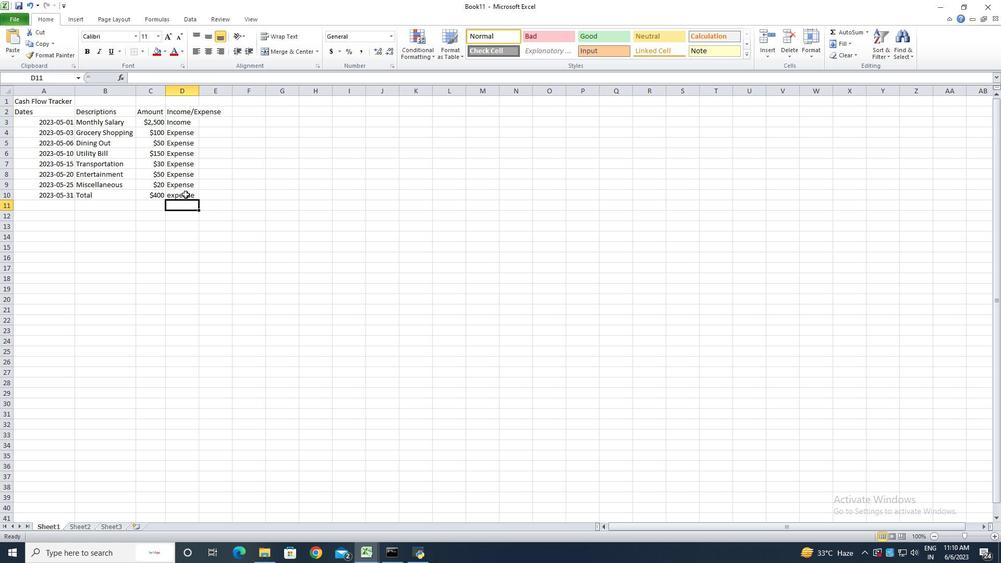 
Action: Mouse pressed left at (185, 196)
Screenshot: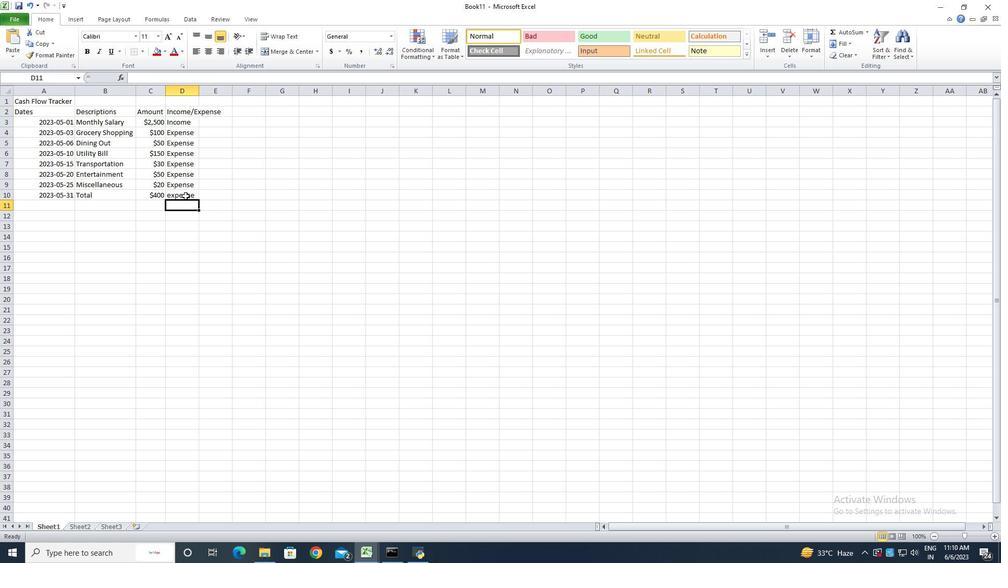 
Action: Mouse moved to (137, 77)
Screenshot: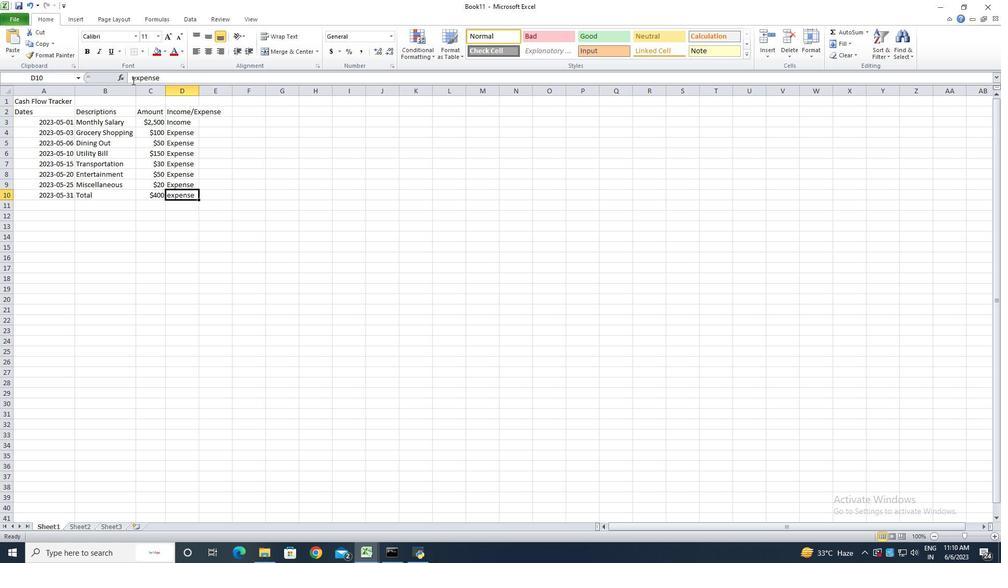 
Action: Mouse pressed left at (137, 77)
Screenshot: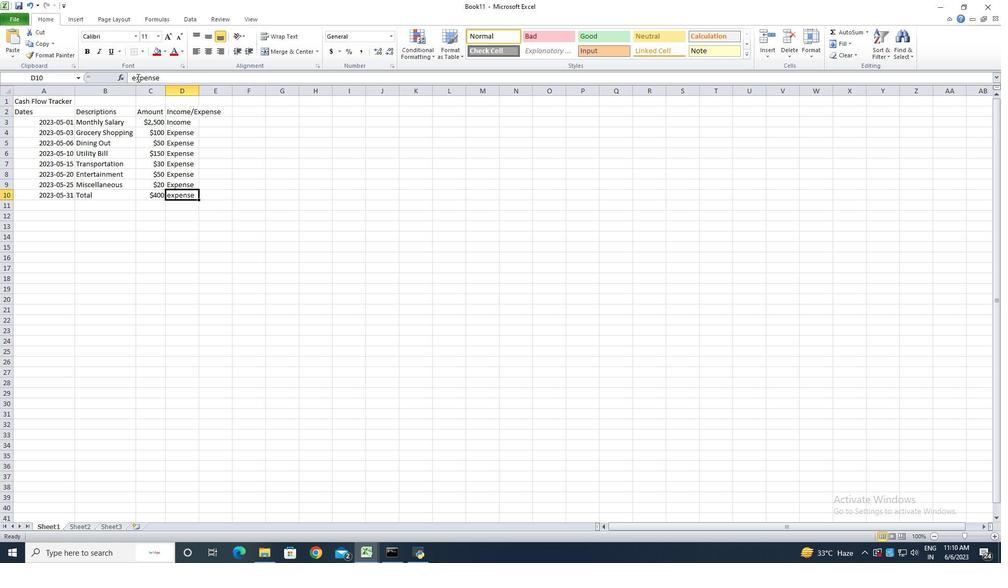 
Action: Mouse moved to (141, 78)
Screenshot: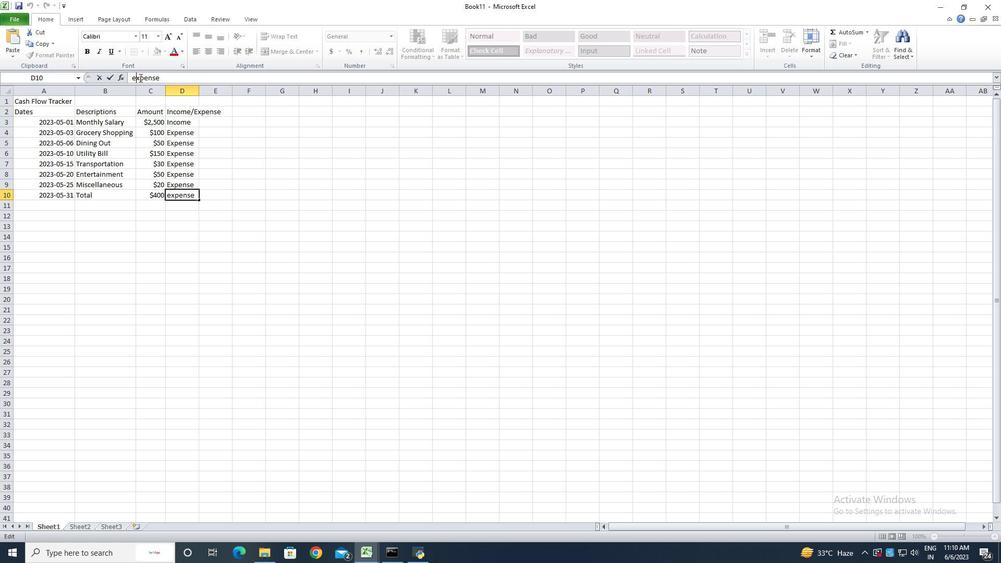 
Action: Key pressed <Key.backspace><Key.shift>E<Key.enter>
Screenshot: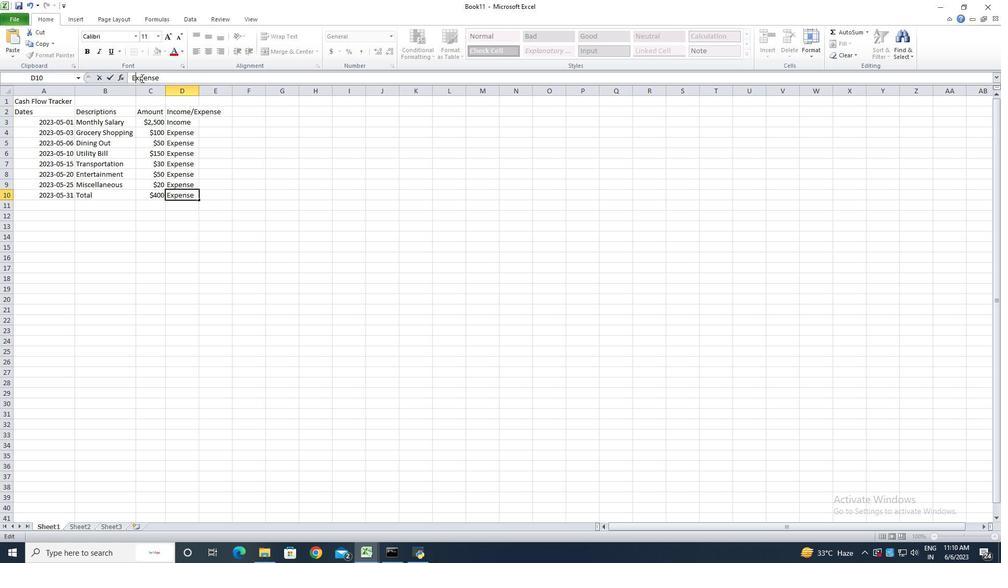 
Action: Mouse moved to (199, 92)
Screenshot: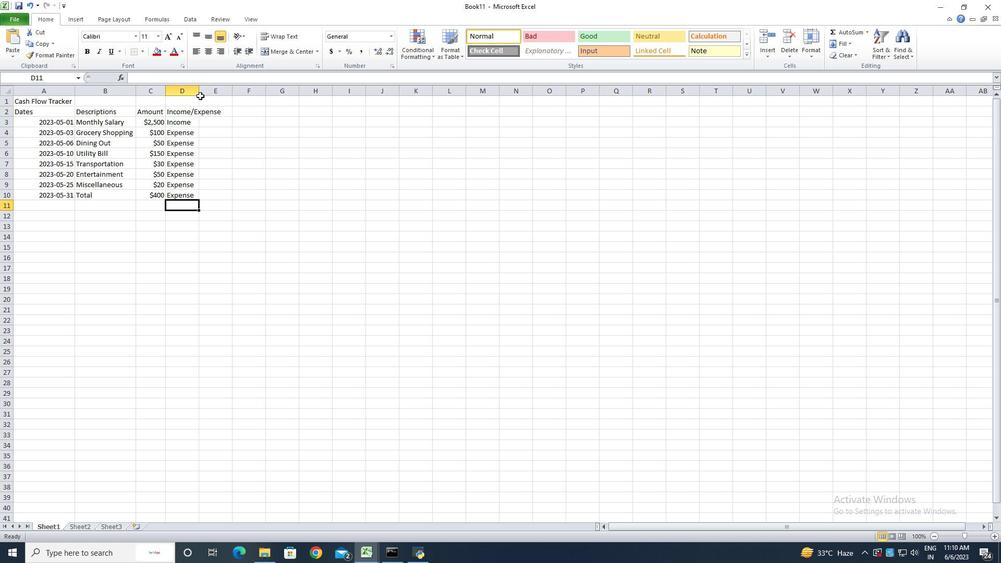 
Action: Mouse pressed left at (199, 92)
Screenshot: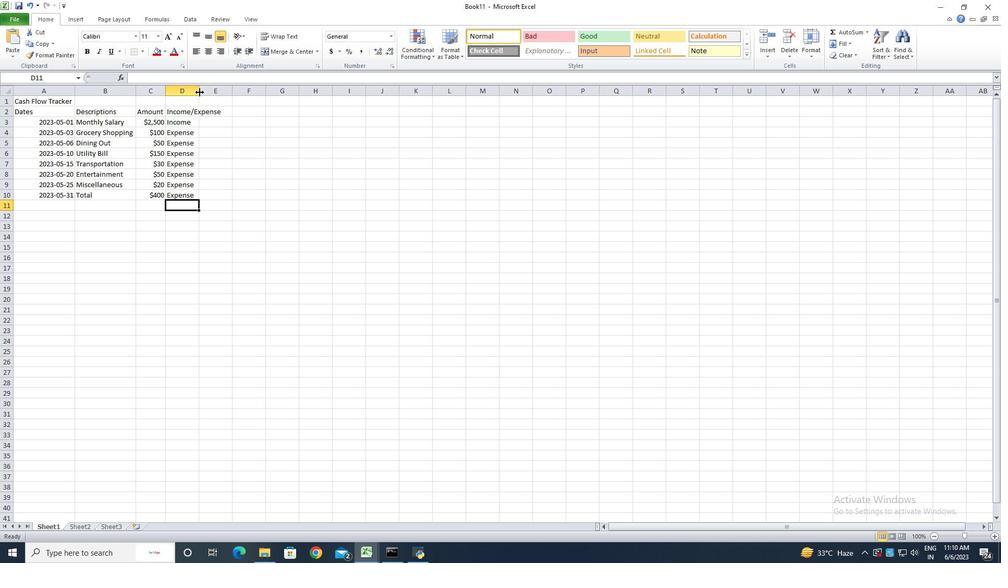 
Action: Mouse pressed left at (199, 92)
Screenshot: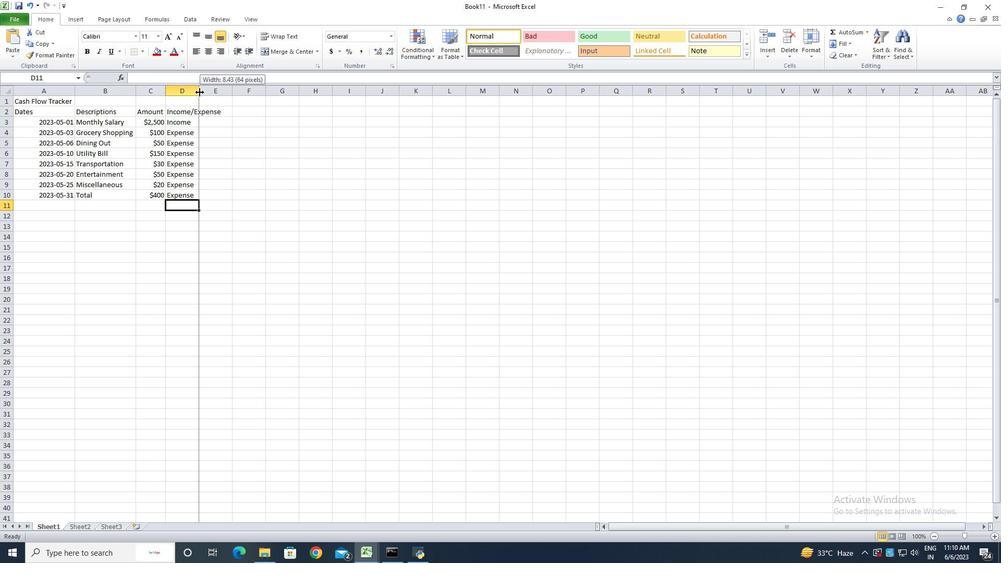 
Action: Mouse moved to (234, 113)
Screenshot: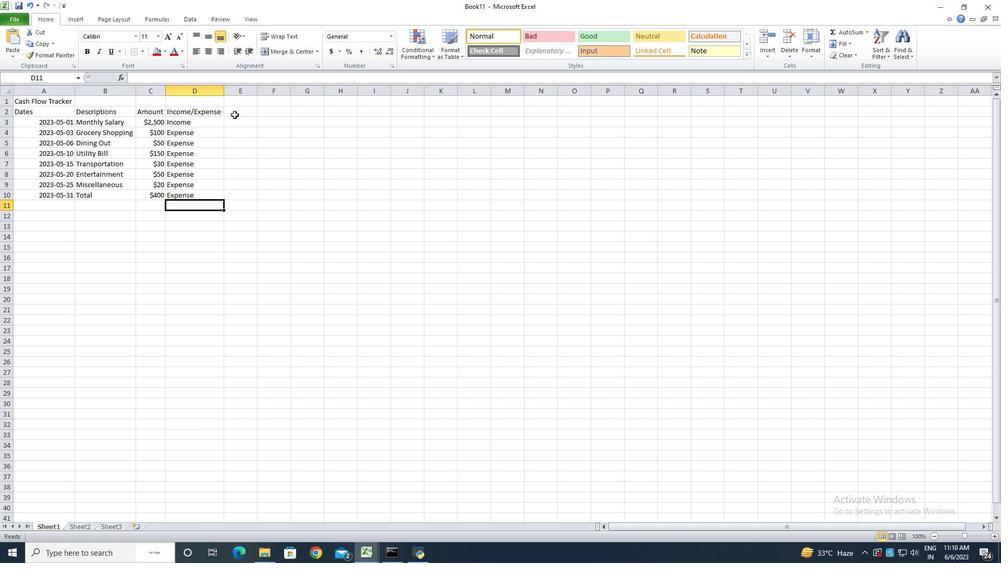 
Action: Mouse pressed left at (234, 113)
Screenshot: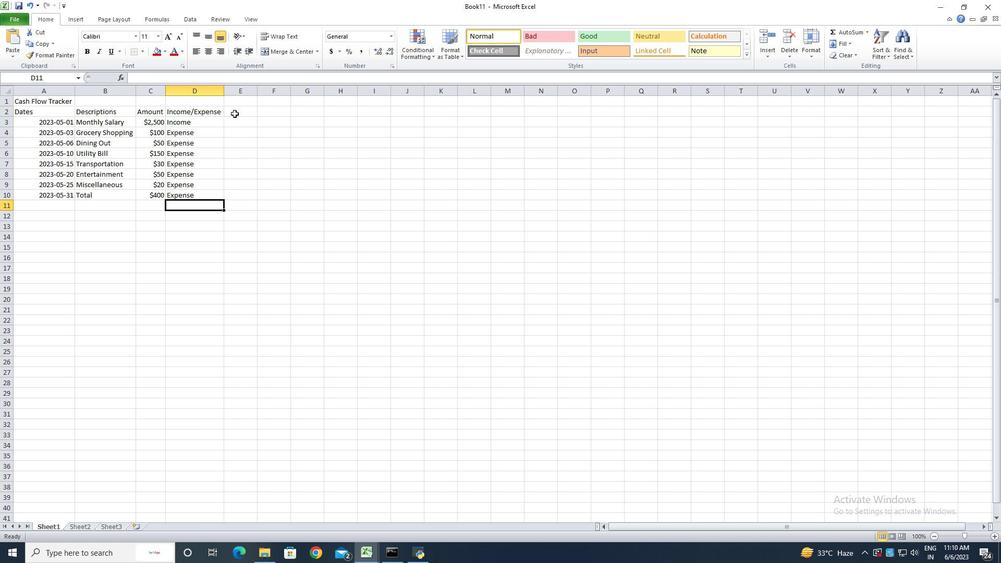 
Action: Key pressed <Key.shift>Balance<Key.enter>2500<Key.enter>14<Key.backspace><Key.backspace>2400<Key.enter>3<Key.backspace>2300<Key.enter>
Screenshot: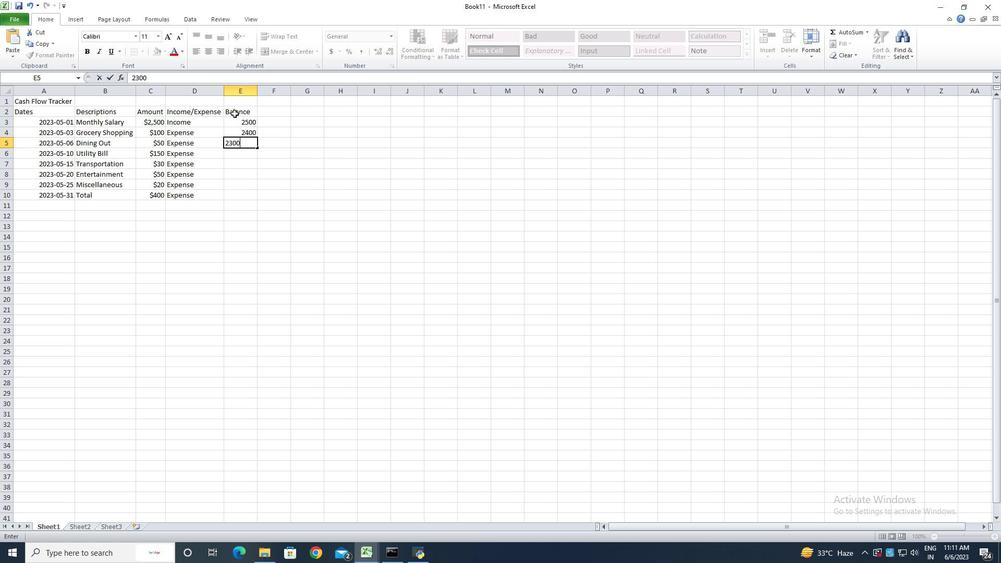 
Action: Mouse moved to (245, 147)
Screenshot: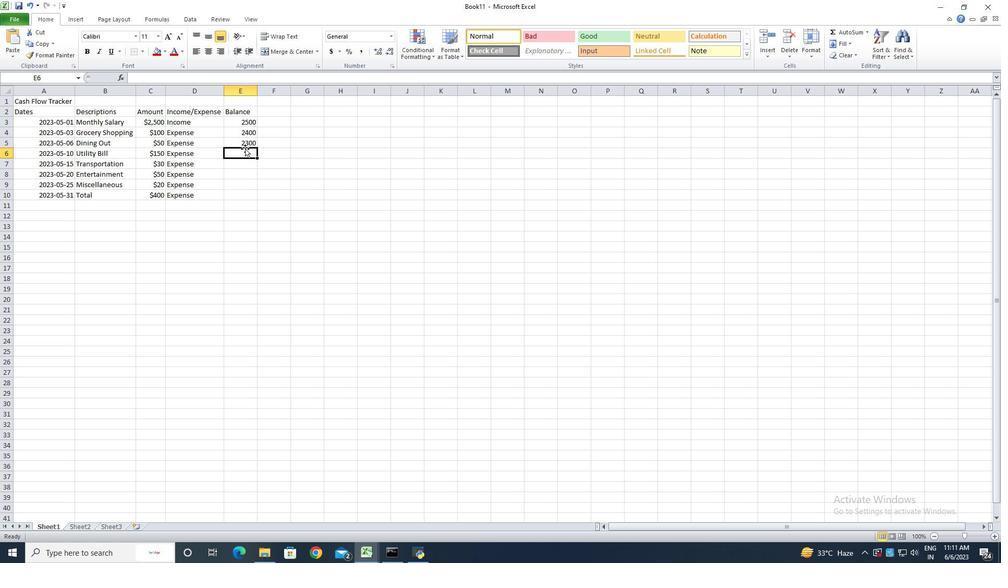 
Action: Mouse pressed left at (245, 147)
Screenshot: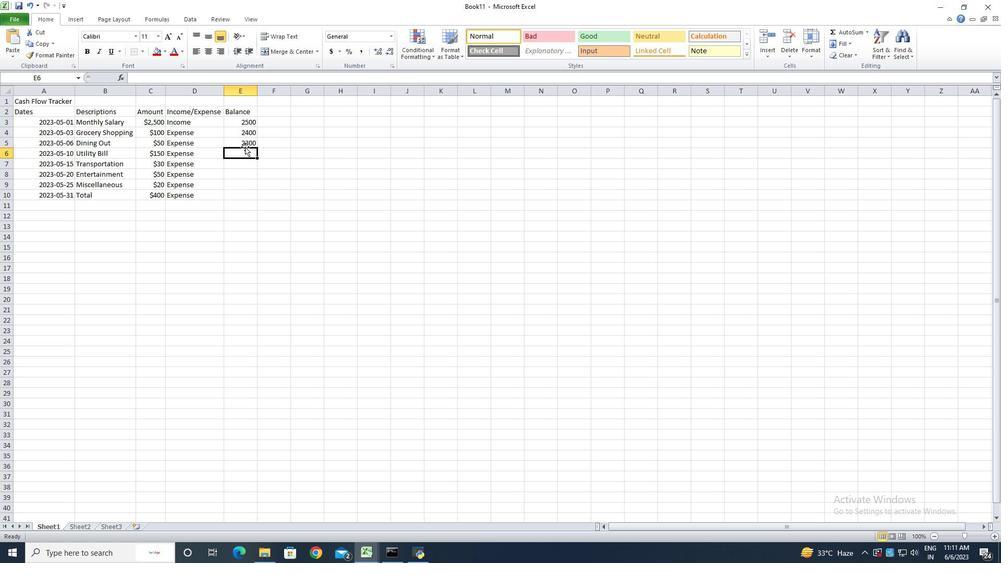 
Action: Mouse moved to (246, 145)
Screenshot: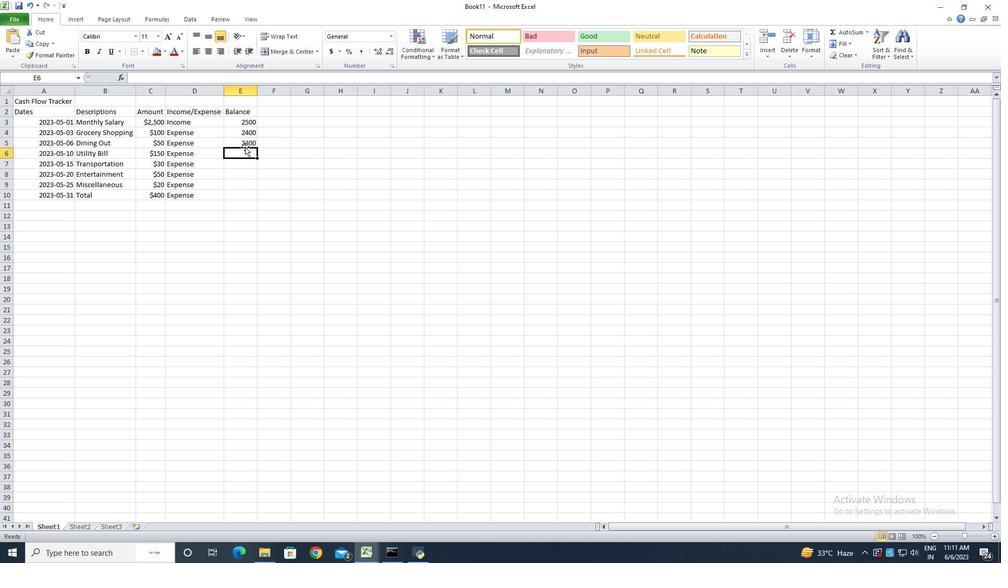 
Action: Mouse pressed left at (246, 145)
Screenshot: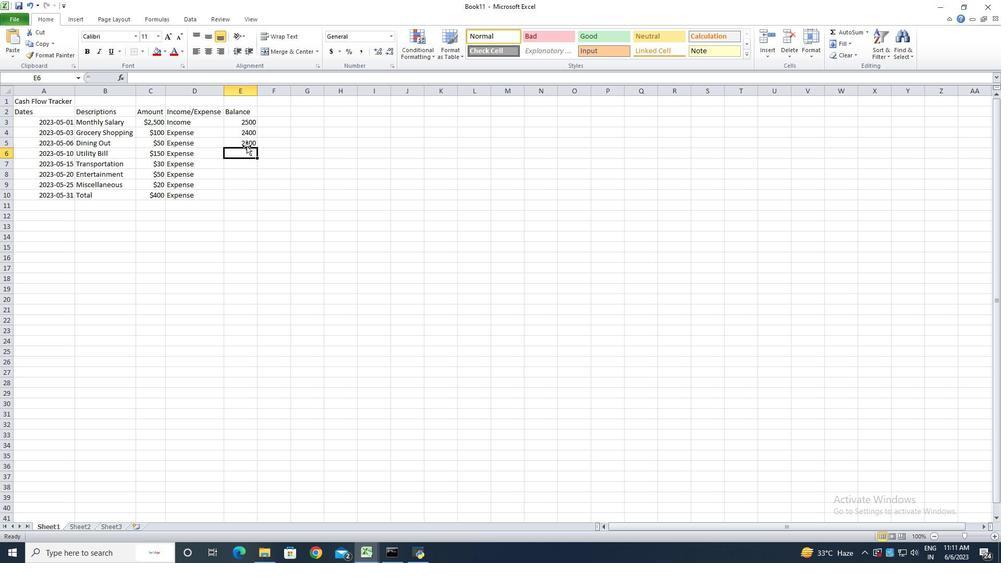 
Action: Mouse moved to (246, 142)
Screenshot: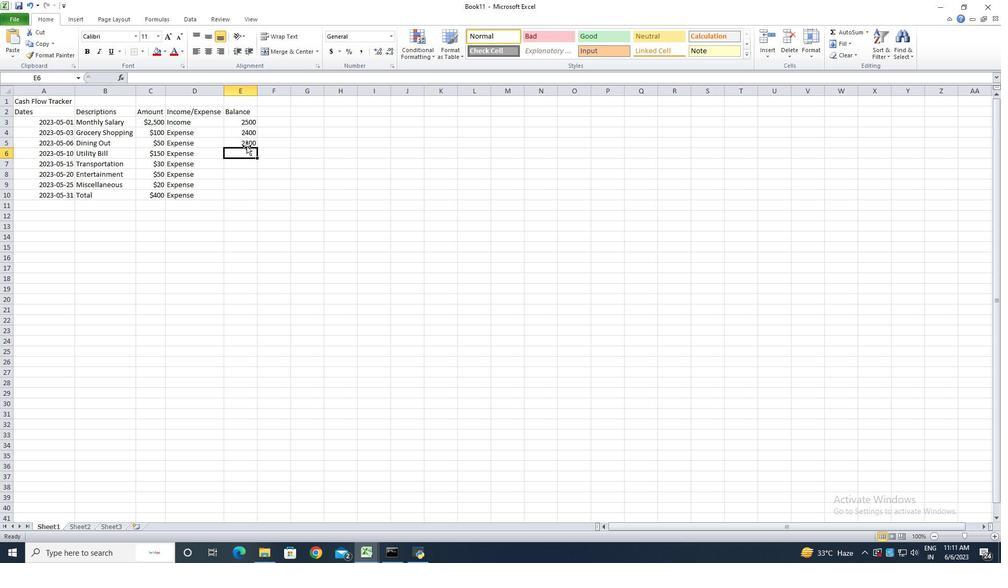 
Action: Mouse pressed left at (246, 142)
Screenshot: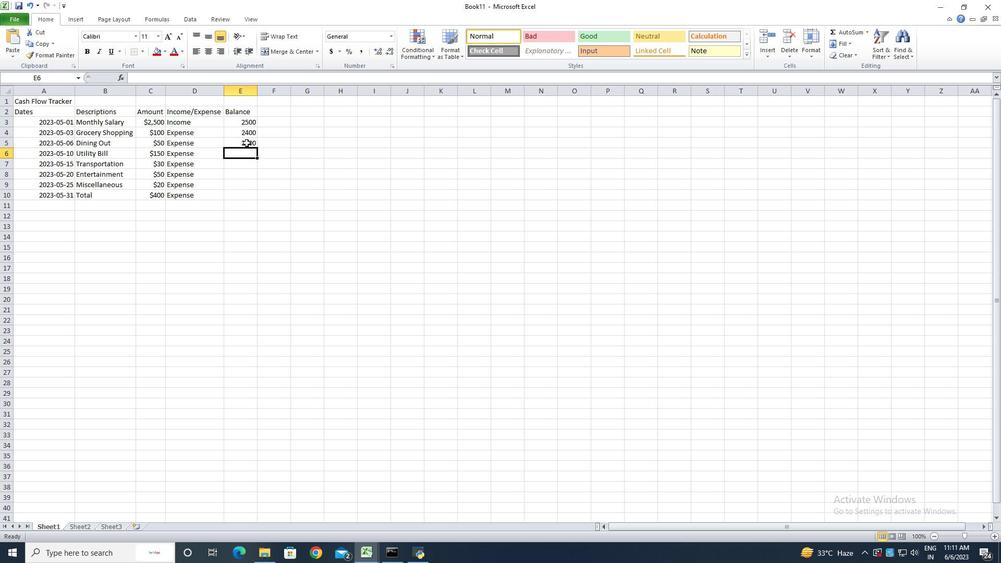 
Action: Key pressed <Key.backspace>2350<Key.enter>2200<Key.enter>2170<Key.enter>2120<Key.enter>2100<Key.enter>2100<Key.enter>
Screenshot: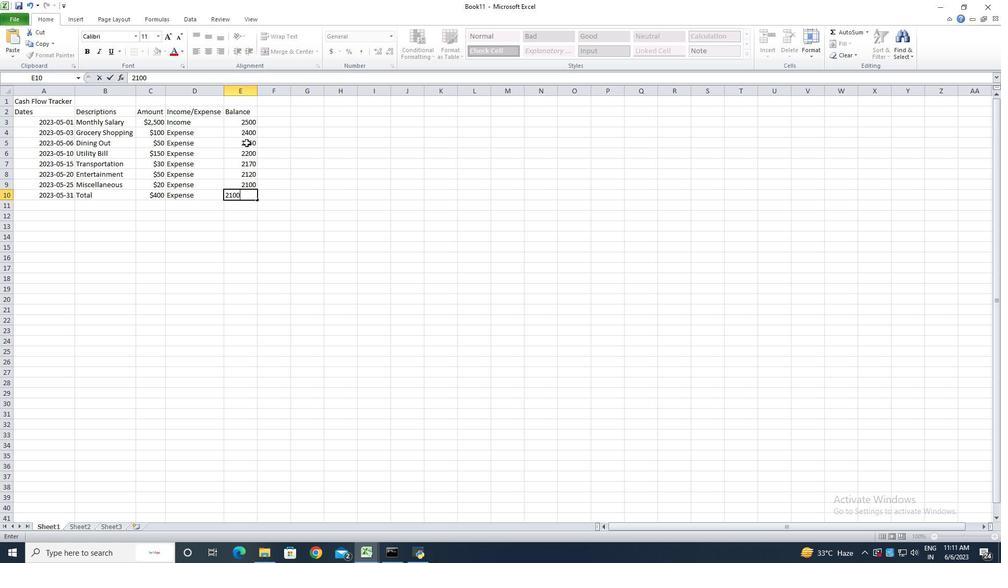 
Action: Mouse moved to (257, 89)
Screenshot: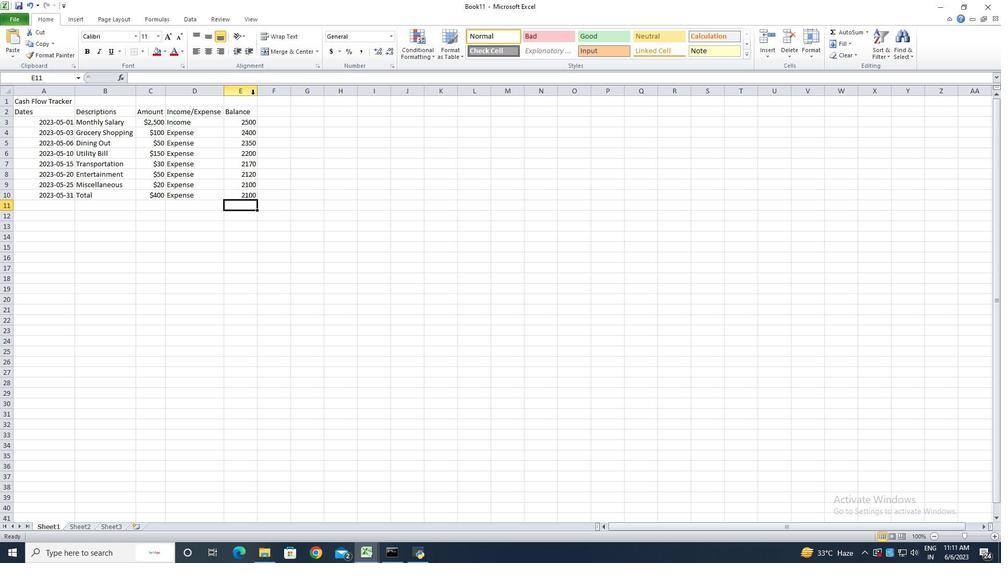 
Action: Mouse pressed left at (257, 89)
Screenshot: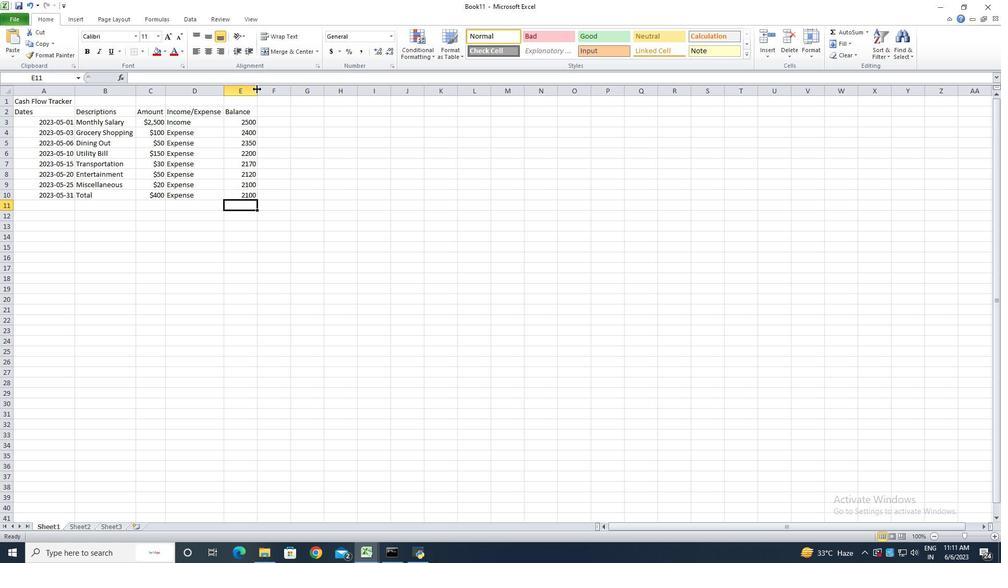 
Action: Mouse pressed left at (257, 89)
Screenshot: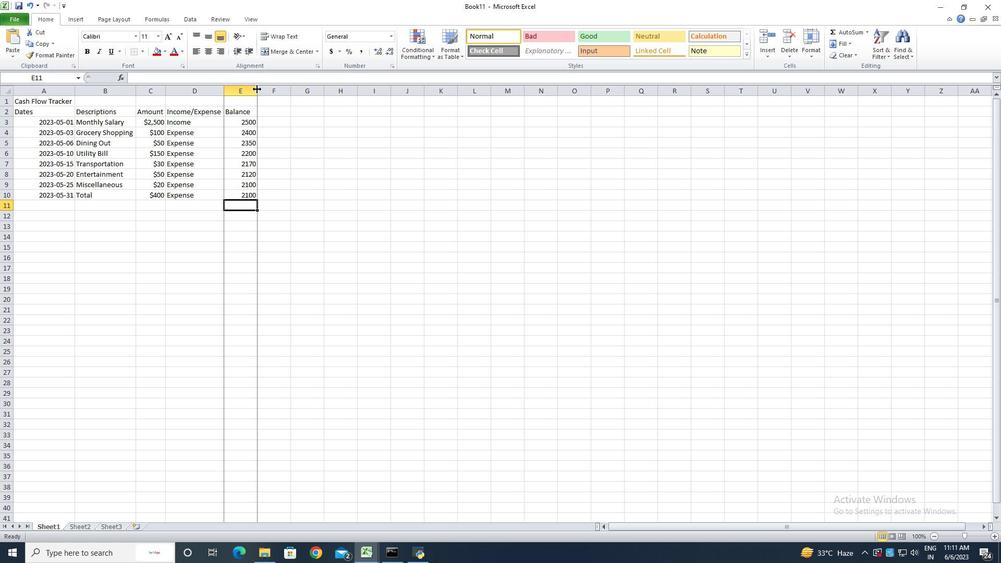 
Action: Mouse moved to (59, 102)
Screenshot: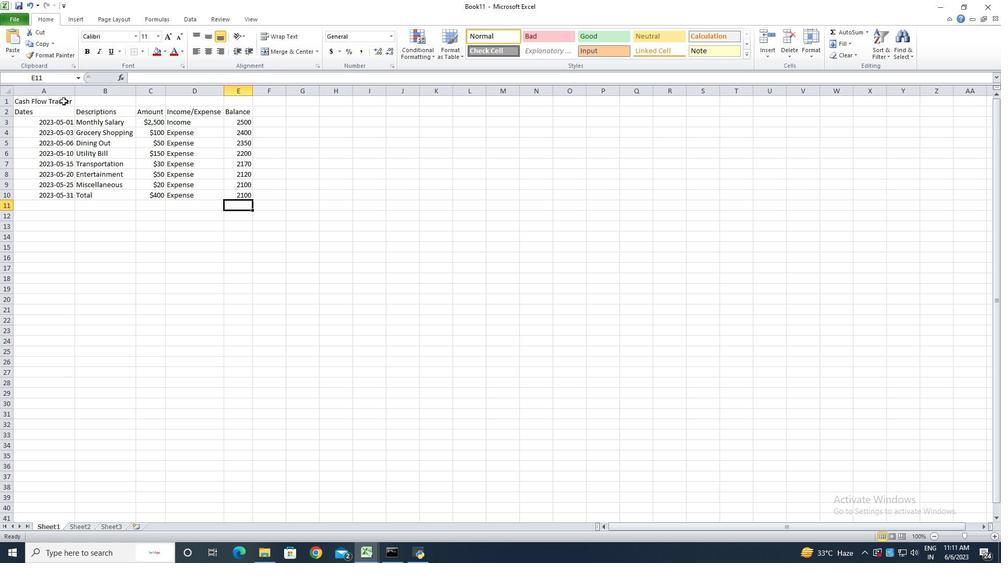
Action: Mouse pressed left at (59, 102)
Screenshot: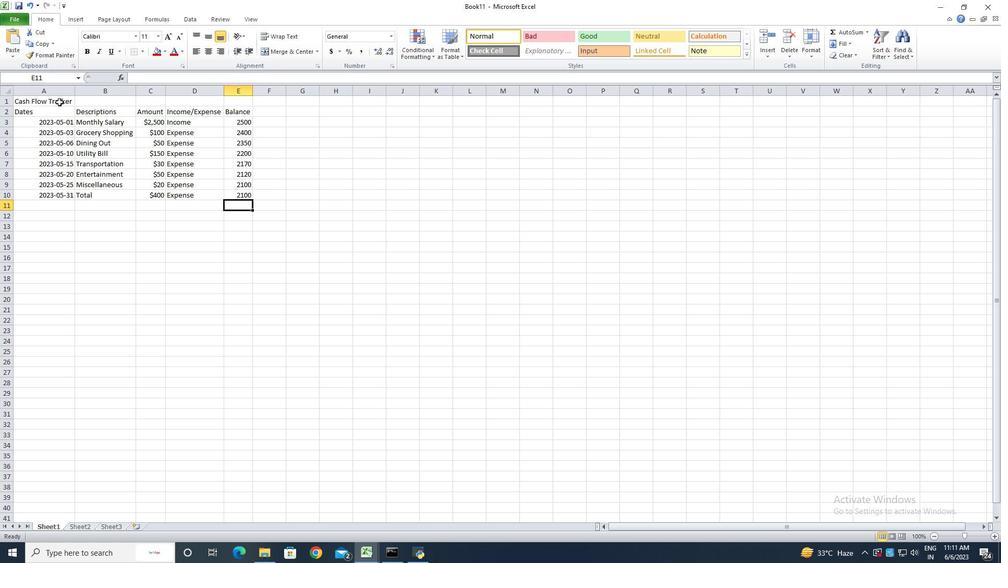 
Action: Mouse moved to (289, 52)
Screenshot: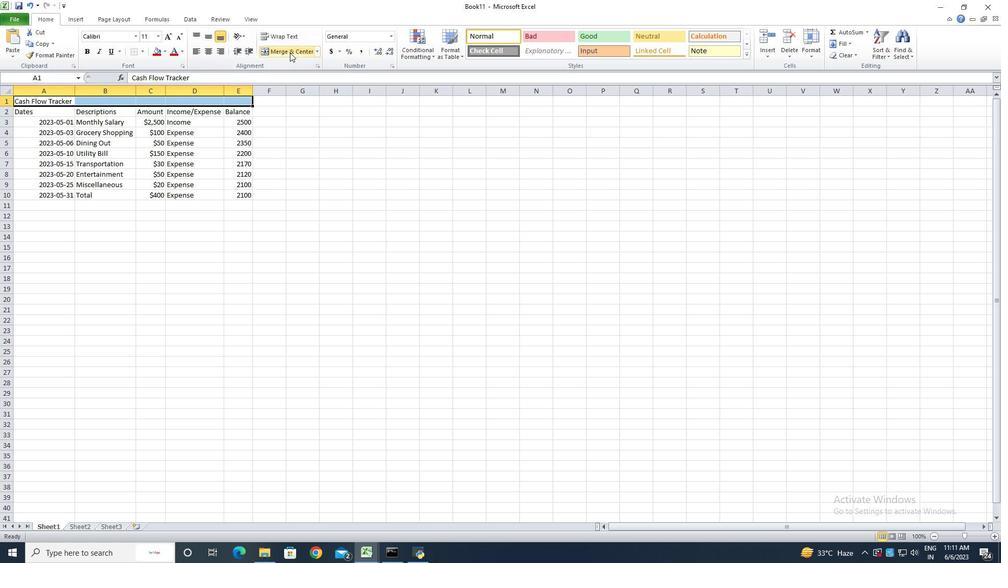 
Action: Mouse pressed left at (289, 52)
Screenshot: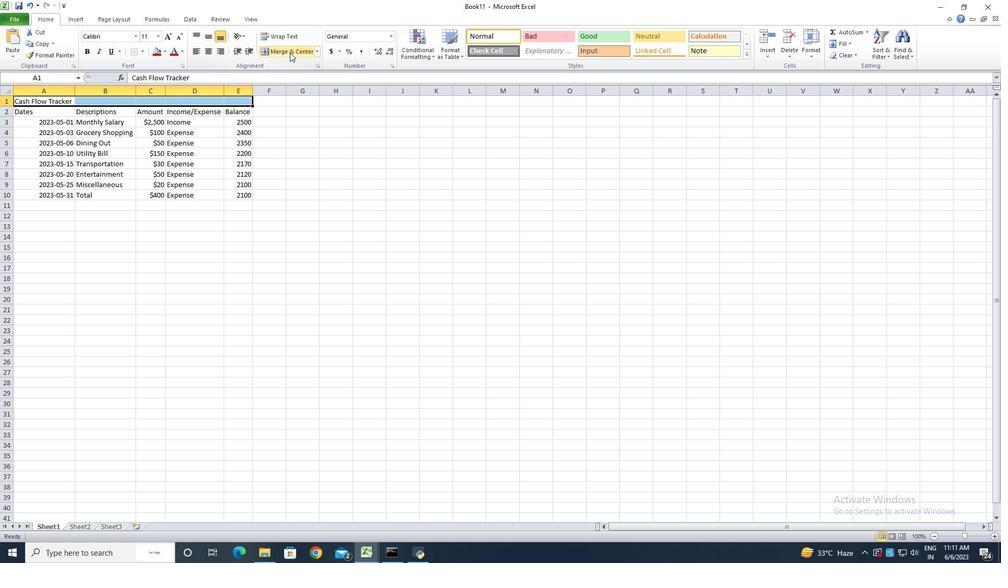
Action: Mouse moved to (17, 20)
Screenshot: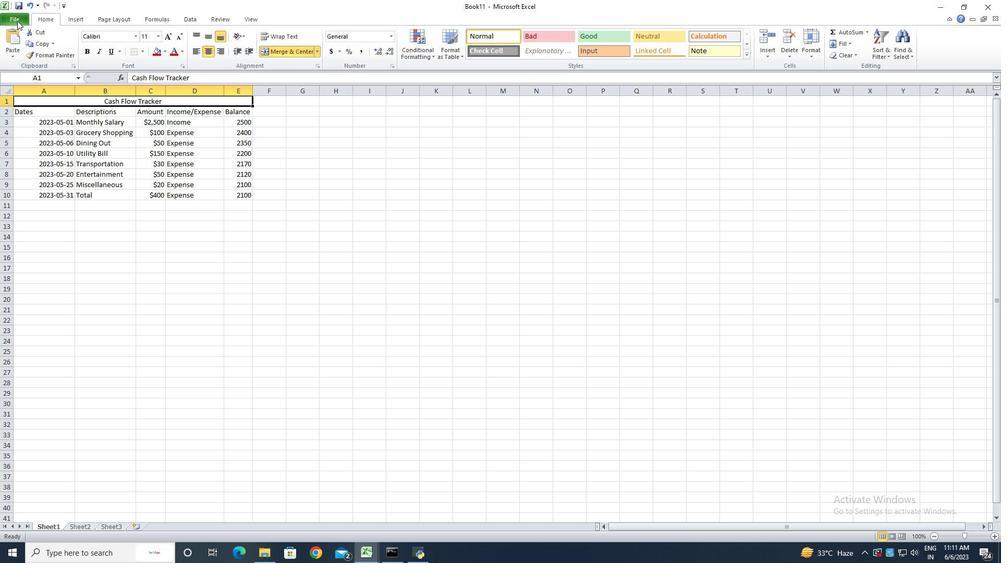 
Action: Mouse pressed left at (17, 20)
Screenshot: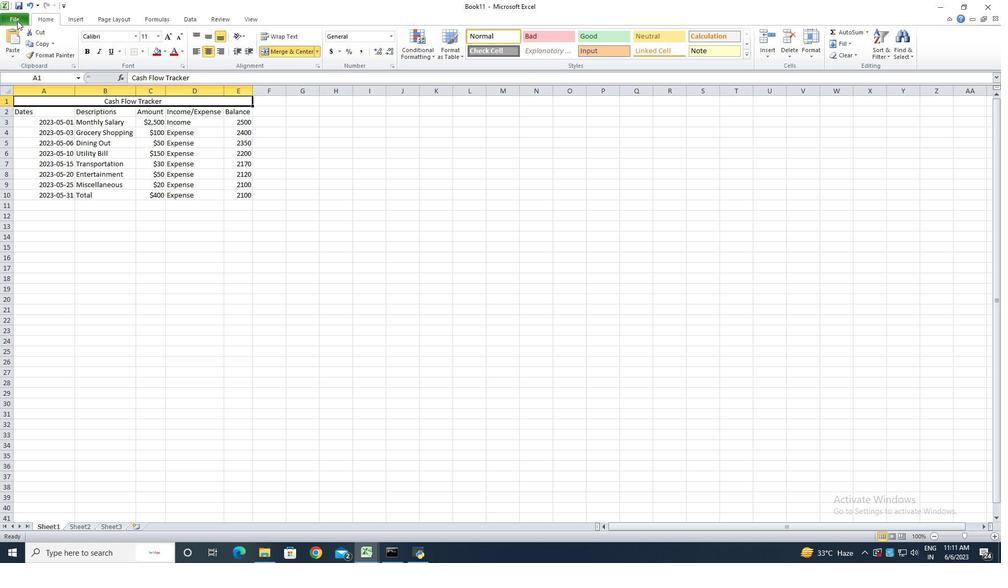 
Action: Mouse moved to (31, 50)
Screenshot: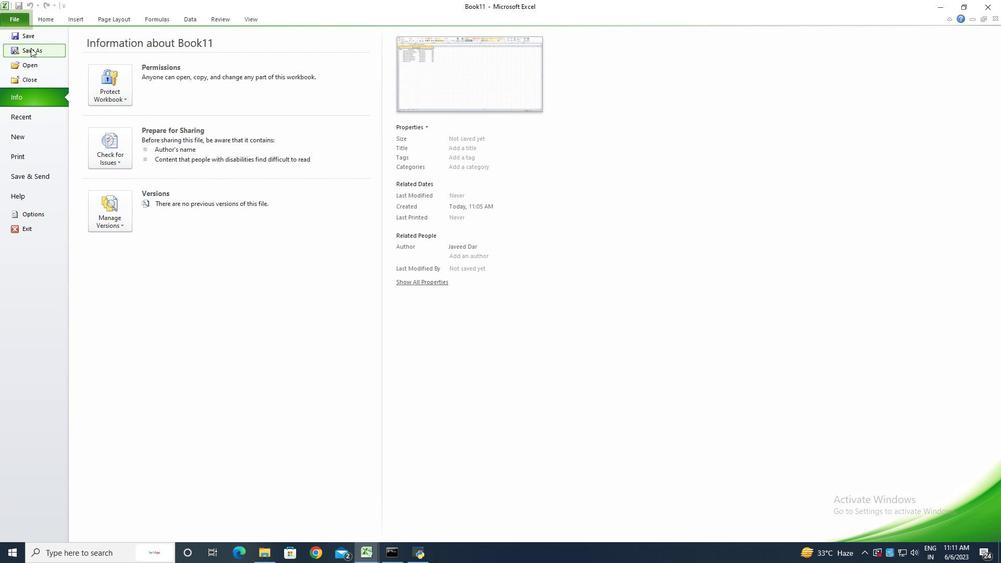 
Action: Mouse pressed left at (31, 50)
Screenshot: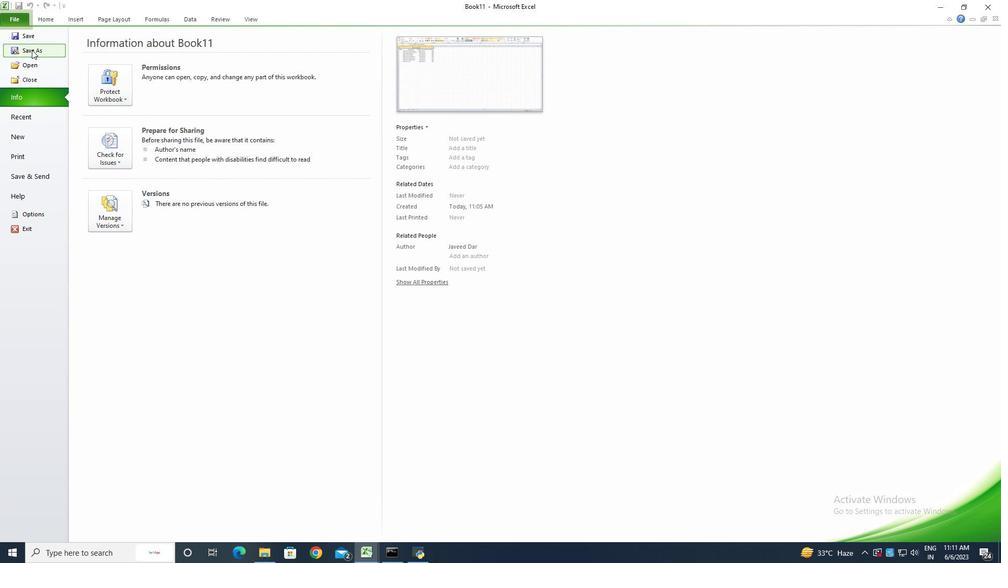 
Action: Key pressed <Key.shift>Expense<Key.shift>Log<Key.space><Key.shift>A<Key.backspace>analysisbook
Screenshot: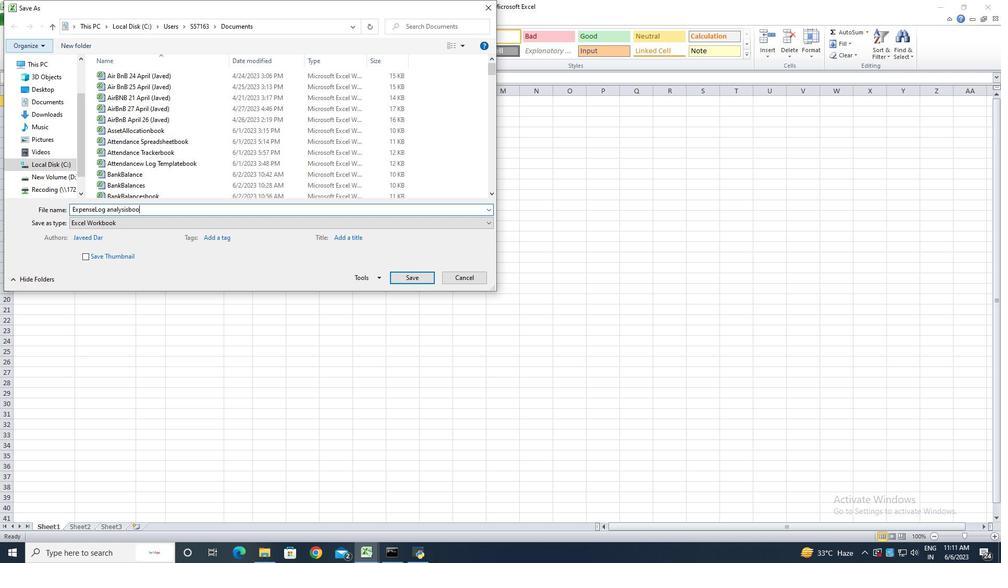 
Action: Mouse moved to (399, 279)
Screenshot: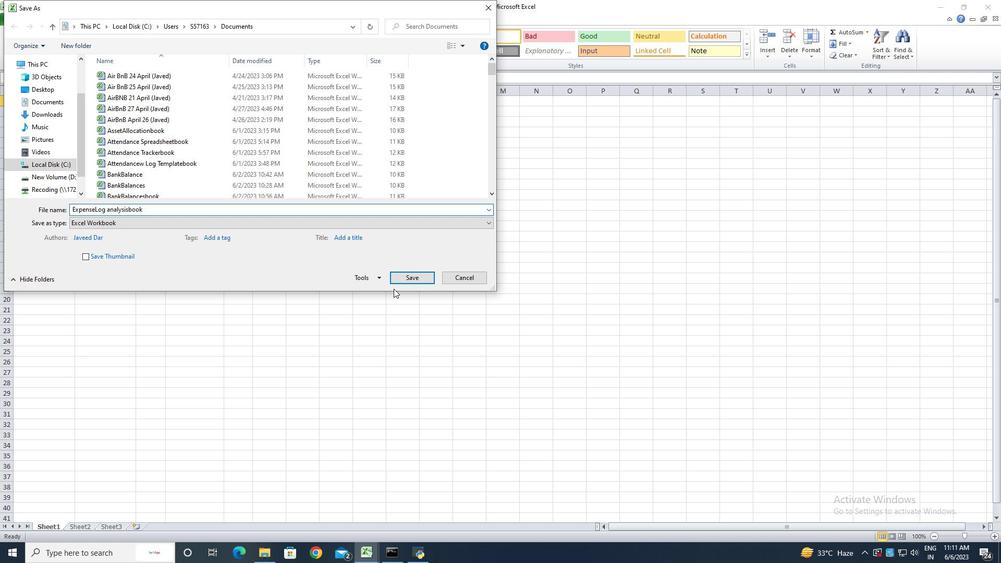 
Action: Mouse pressed left at (399, 279)
Screenshot: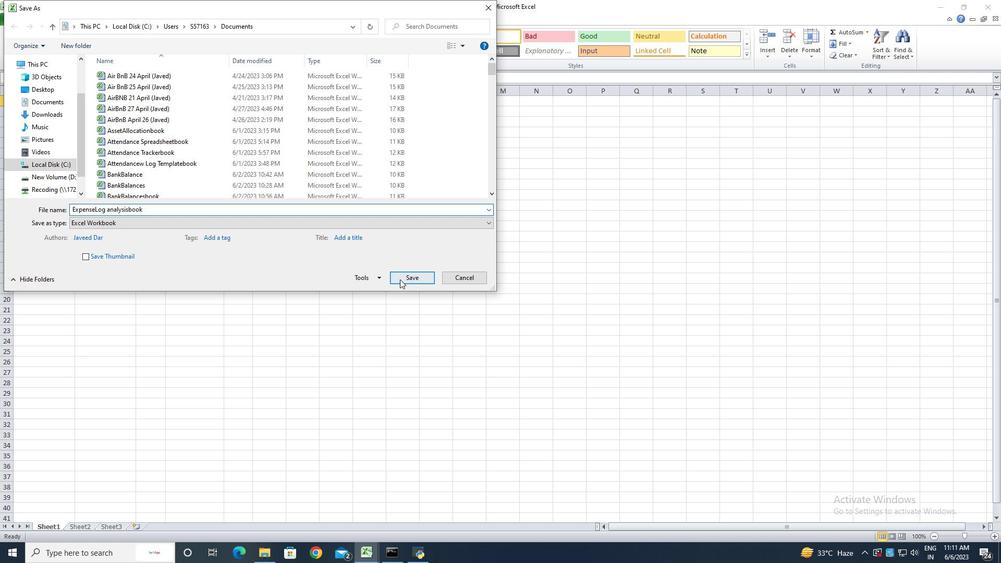 
Action: Key pressed ctrl+S
Screenshot: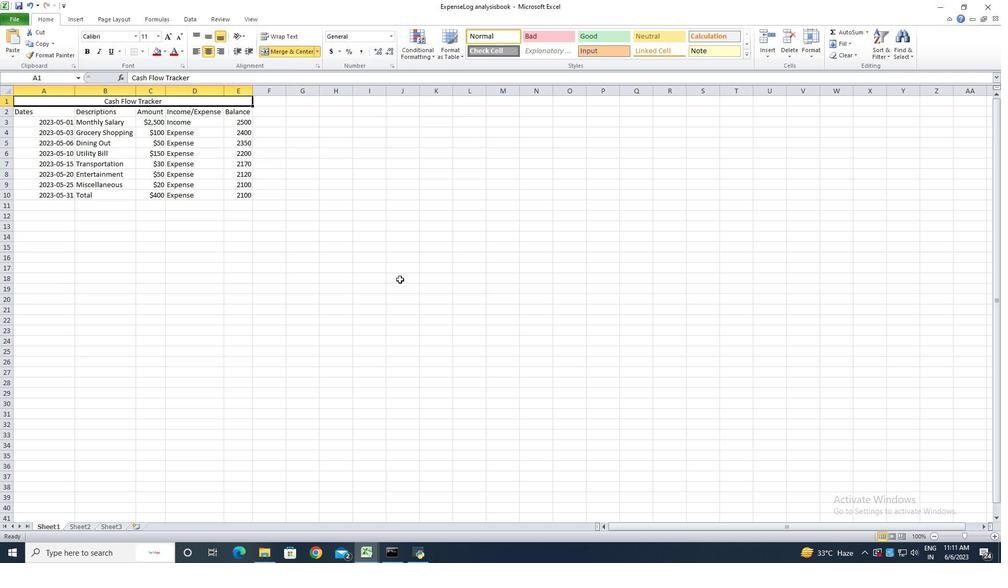 
